 Task: Vendor Collaboration Workshop Series: Conduct a series of workshops focused on strengthening vendor collaboration, sharing insights, and co-creating value-added solutions. Location: Vendor Collaboration Workshop Room. Time: Weekly - 2:30 PM - 5:00 PM.
Action: Mouse moved to (106, 99)
Screenshot: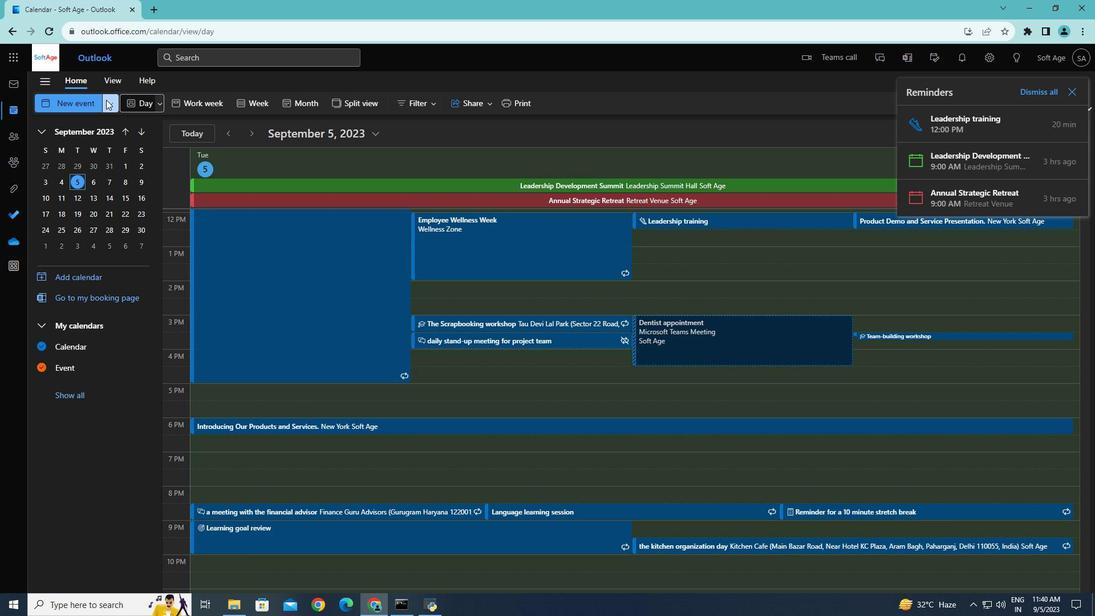 
Action: Mouse pressed left at (106, 99)
Screenshot: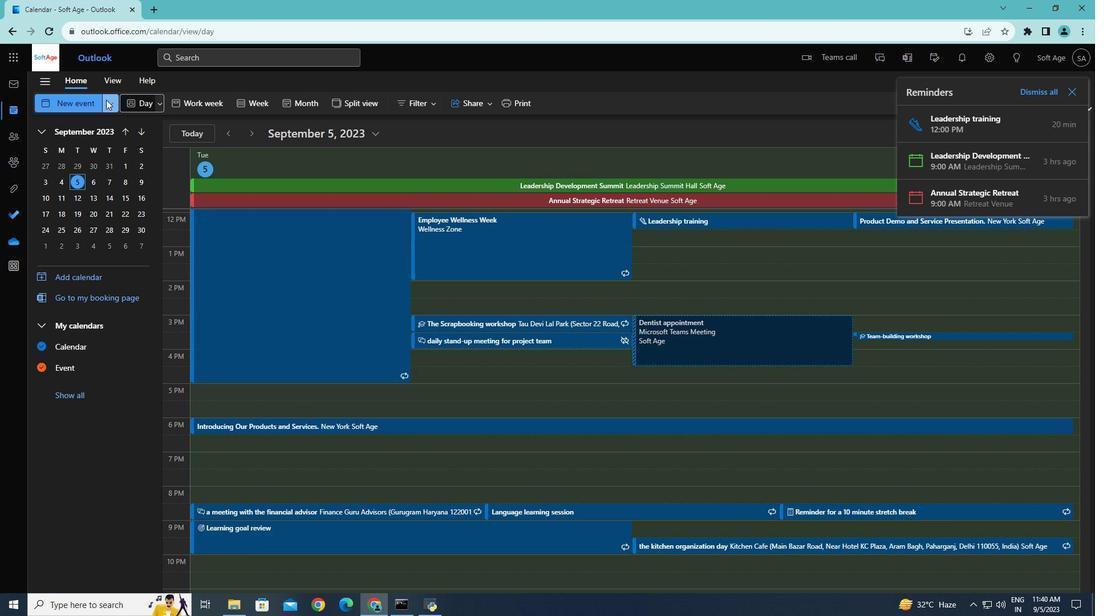 
Action: Mouse moved to (91, 146)
Screenshot: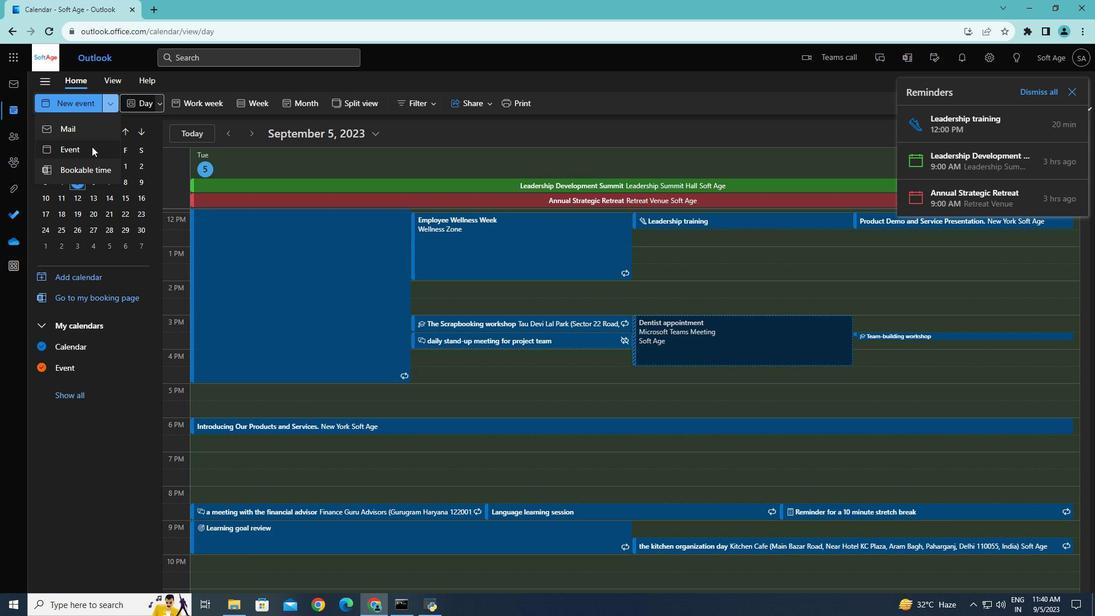 
Action: Mouse pressed left at (91, 146)
Screenshot: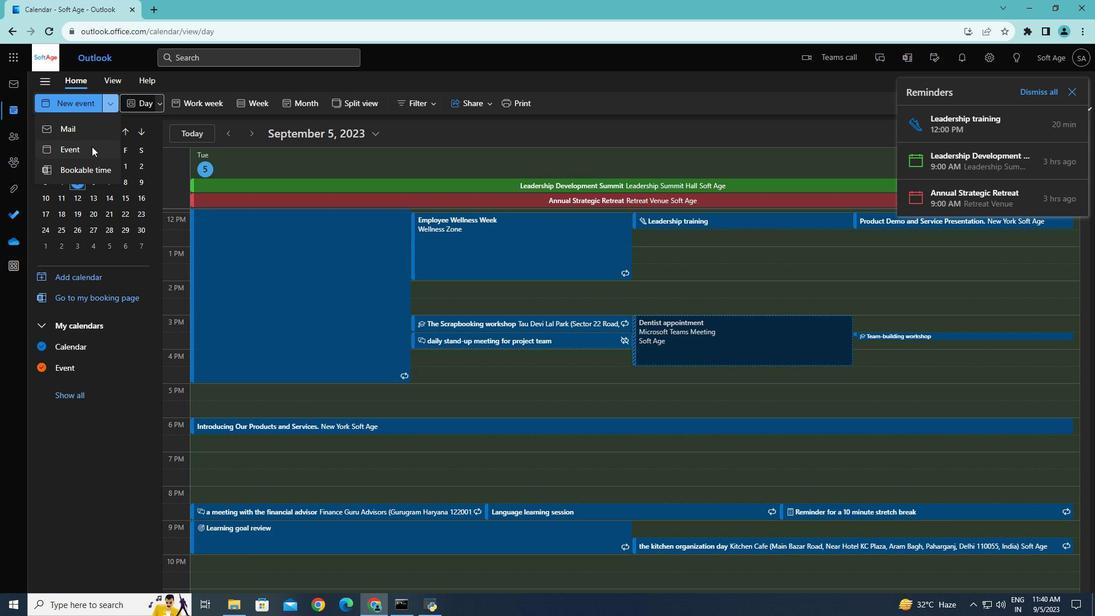 
Action: Mouse moved to (342, 170)
Screenshot: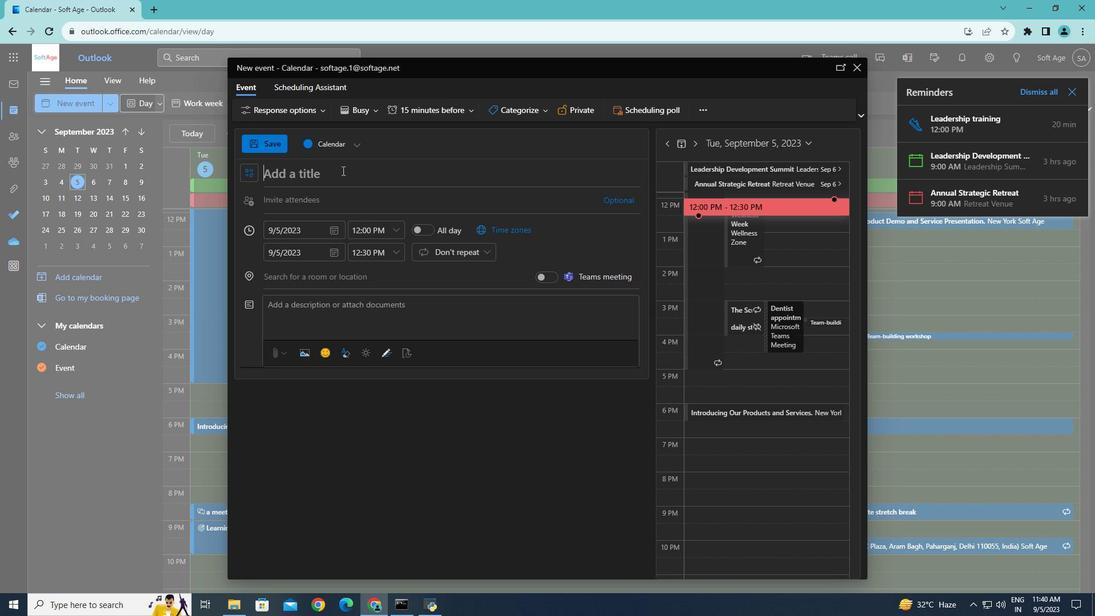 
Action: Mouse pressed left at (342, 170)
Screenshot: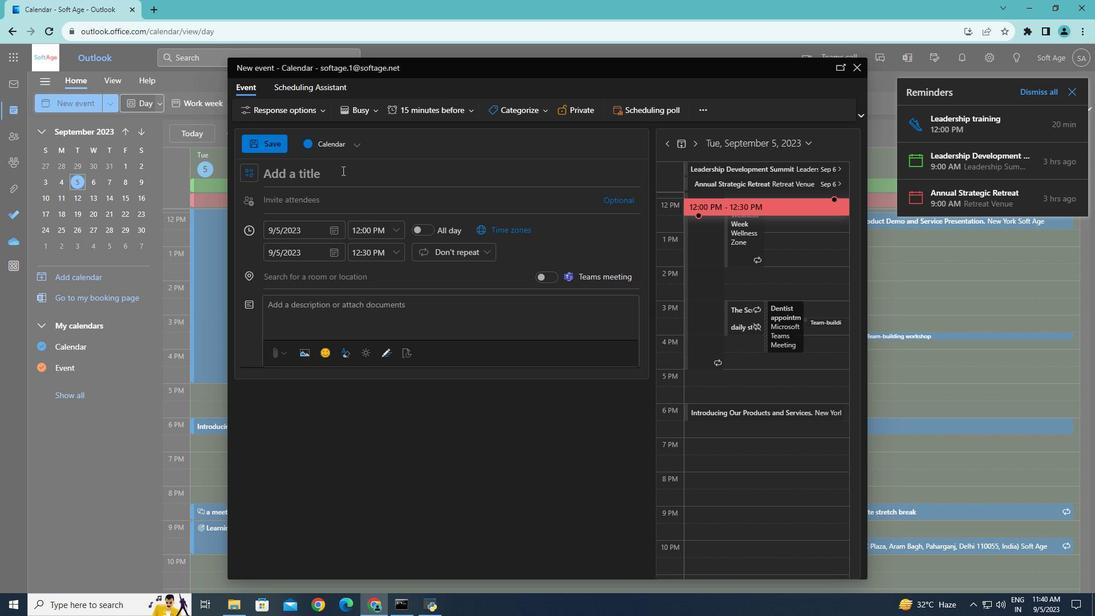 
Action: Key pressed <Key.caps_lock>V<Key.caps_lock>endor<Key.space><Key.caps_lock>C<Key.caps_lock>ollaboration<Key.space><Key.caps_lock>W<Key.caps_lock>orkshop<Key.space><Key.caps_lock>S<Key.caps_lock>eries
Screenshot: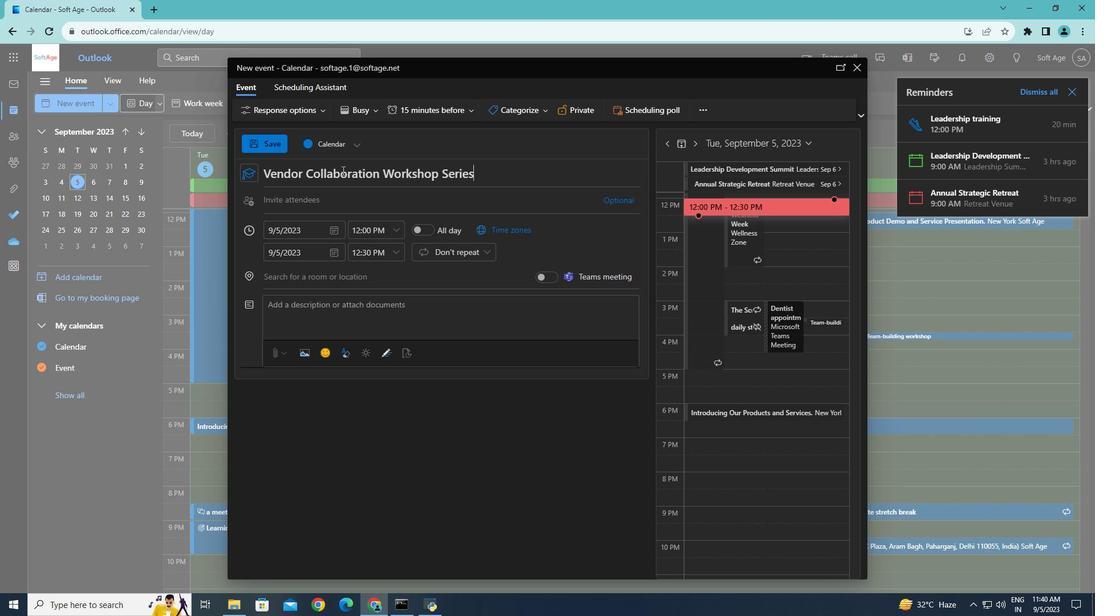 
Action: Mouse moved to (295, 316)
Screenshot: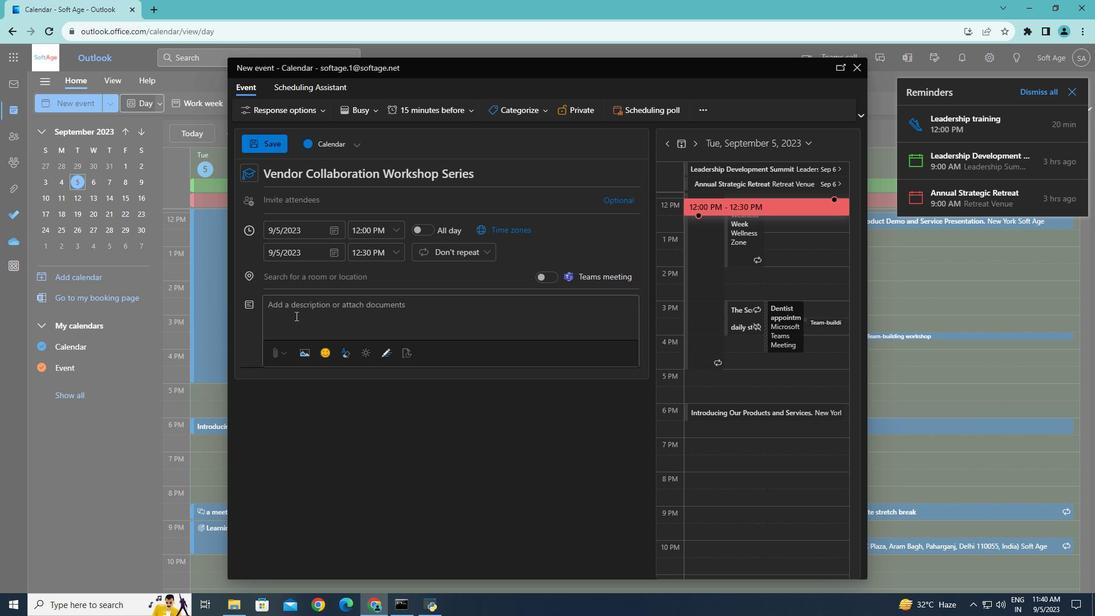 
Action: Mouse pressed left at (295, 316)
Screenshot: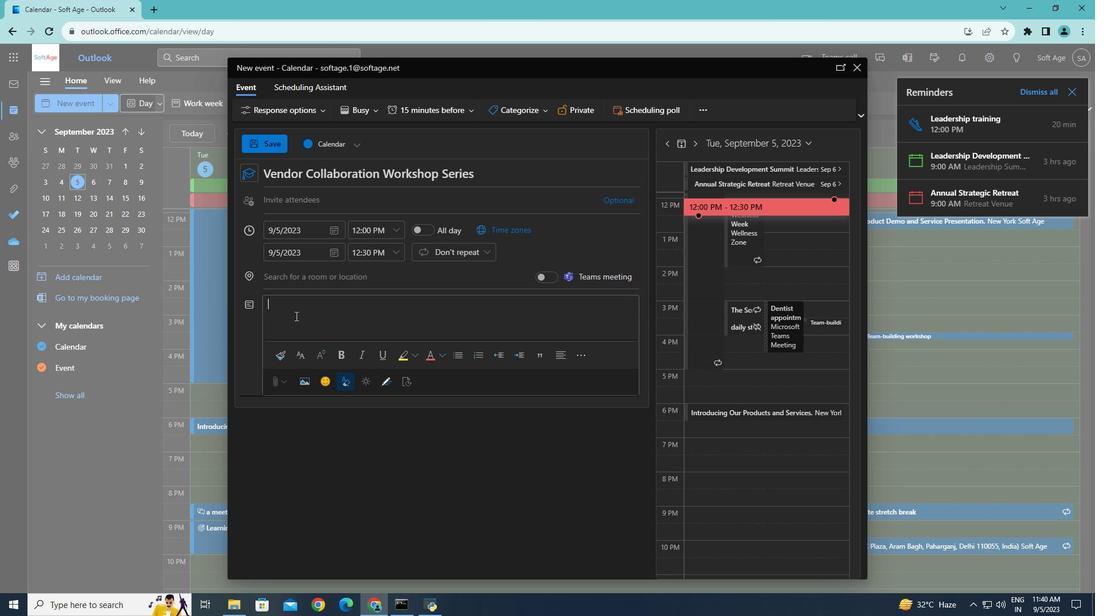 
Action: Key pressed <Key.caps_lock>C<Key.caps_lock>onduct<Key.space>a<Key.space>series<Key.space>of<Key.space>workshops<Key.space>focused<Key.space>on<Key.space>strengthening<Key.space>vendor<Key.space>collaboration,<Key.space>sharing<Key.space>insights,<Key.space>and<Key.space>co-creating<Key.space>value-added<Key.space>solutions.
Screenshot: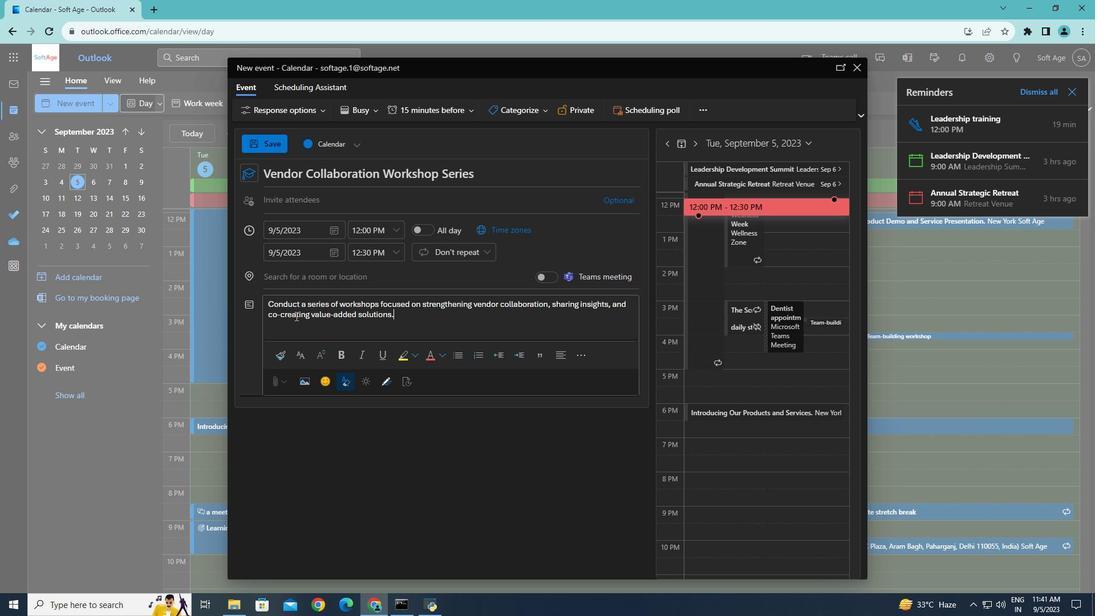 
Action: Mouse moved to (292, 279)
Screenshot: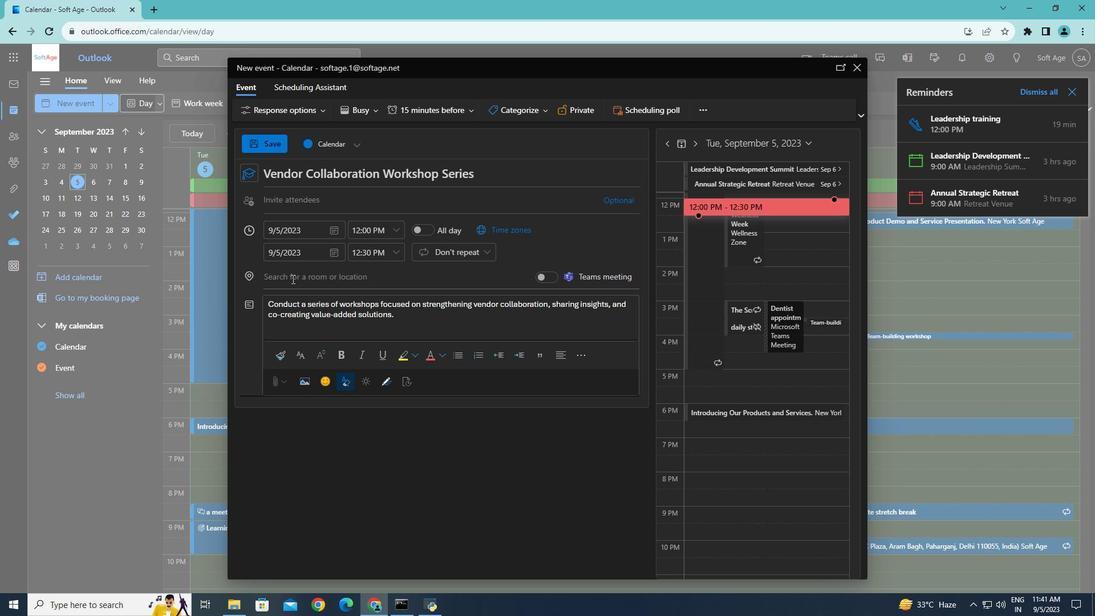 
Action: Mouse pressed left at (292, 279)
Screenshot: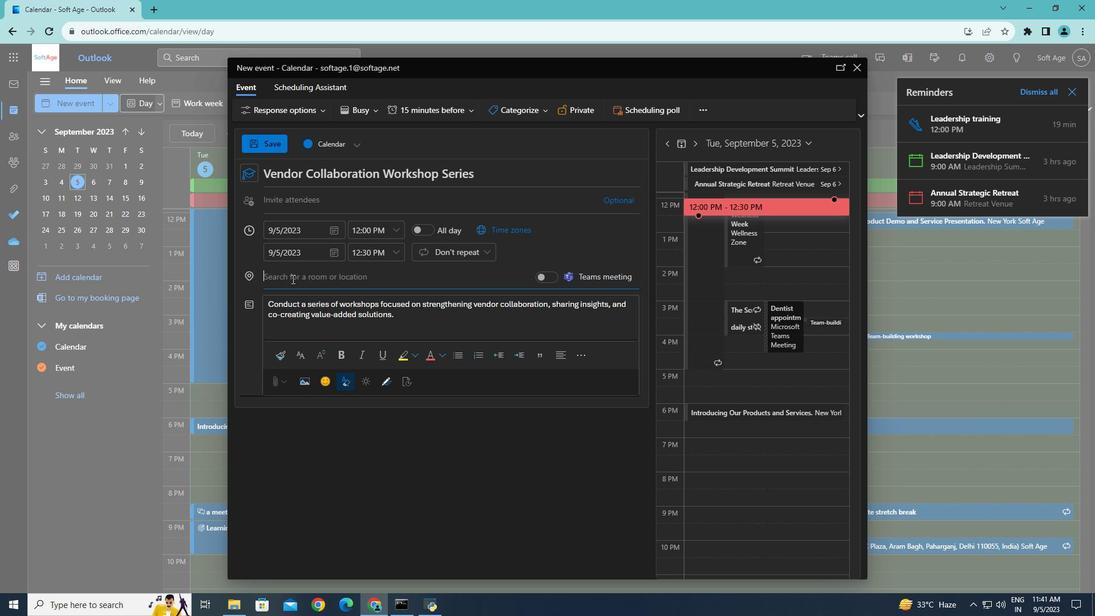 
Action: Key pressed <Key.caps_lock>V<Key.caps_lock>endor<Key.space><Key.caps_lock>C<Key.caps_lock>ollaboration<Key.space><Key.caps_lock>W<Key.caps_lock>orkshop<Key.space><Key.caps_lock>R<Key.caps_lock>oom<Key.enter>
Screenshot: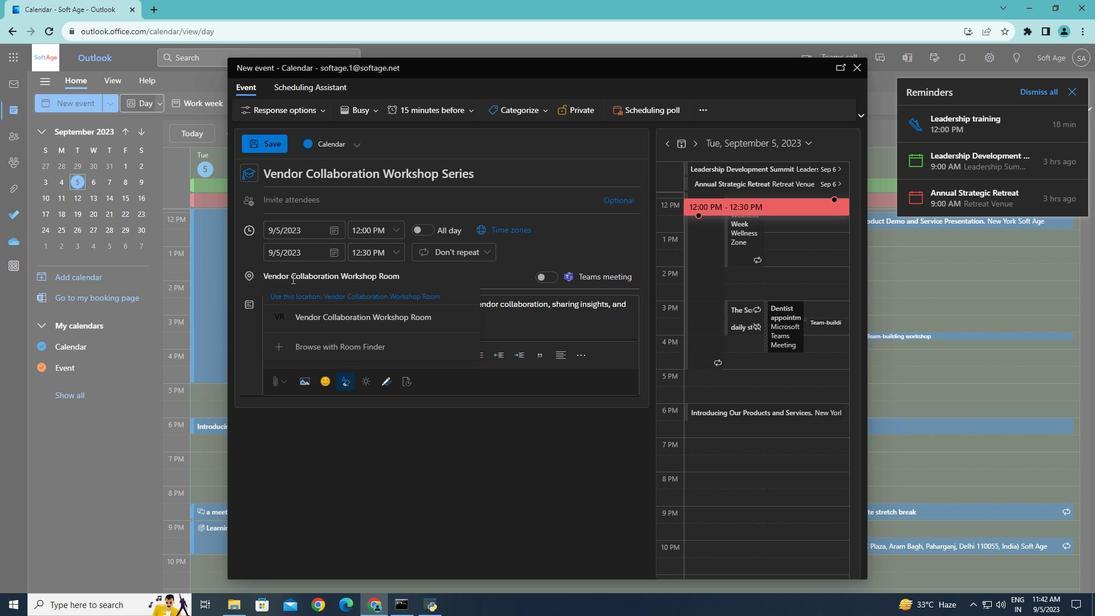 
Action: Mouse moved to (330, 228)
Screenshot: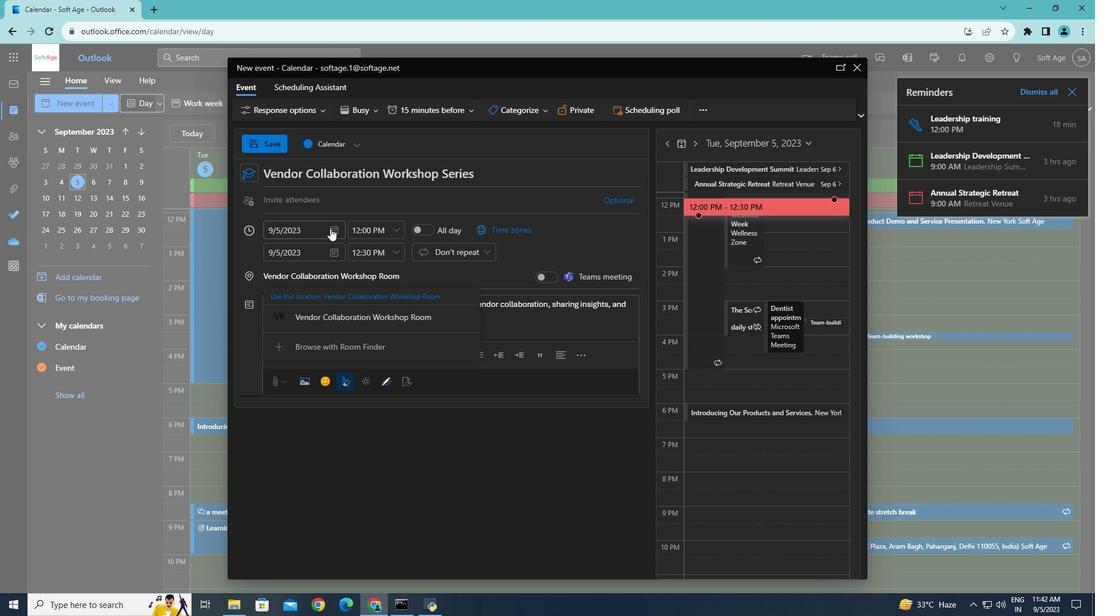
Action: Mouse pressed left at (330, 228)
Screenshot: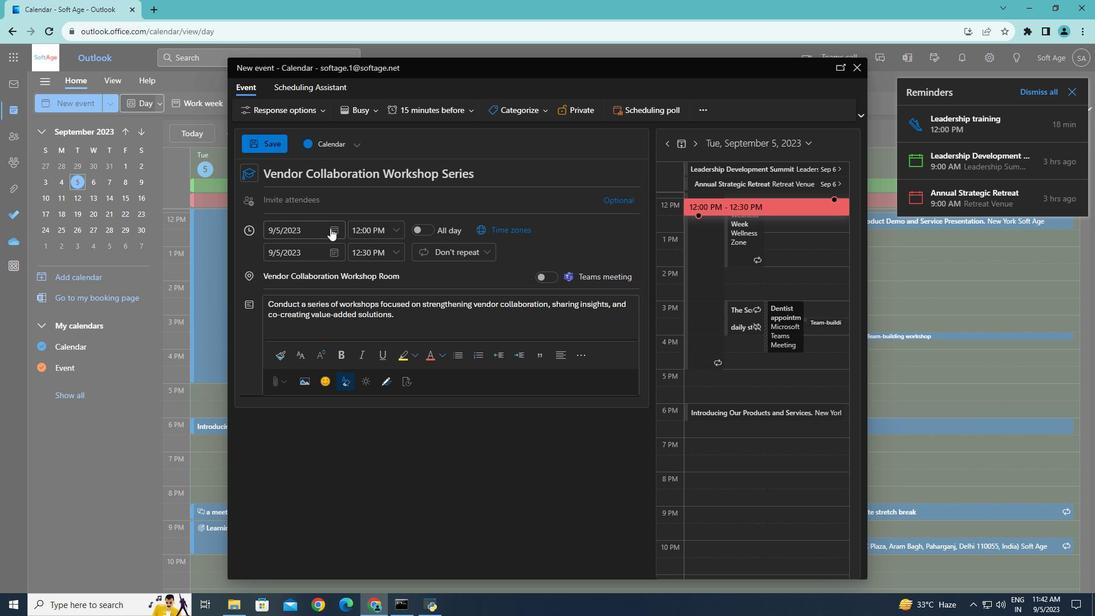 
Action: Mouse moved to (313, 304)
Screenshot: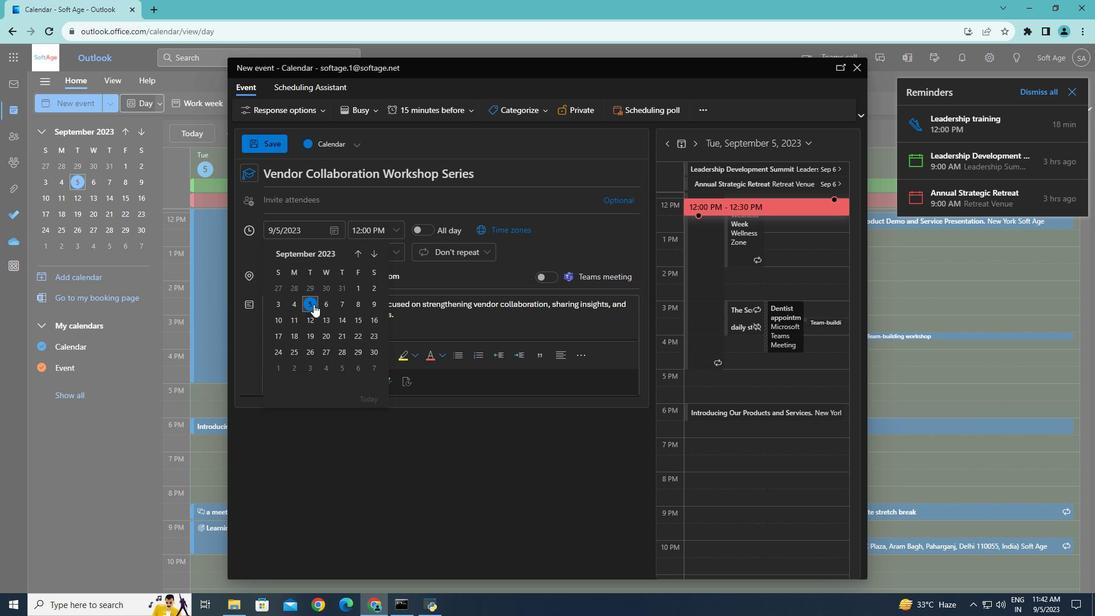 
Action: Mouse pressed left at (313, 304)
Screenshot: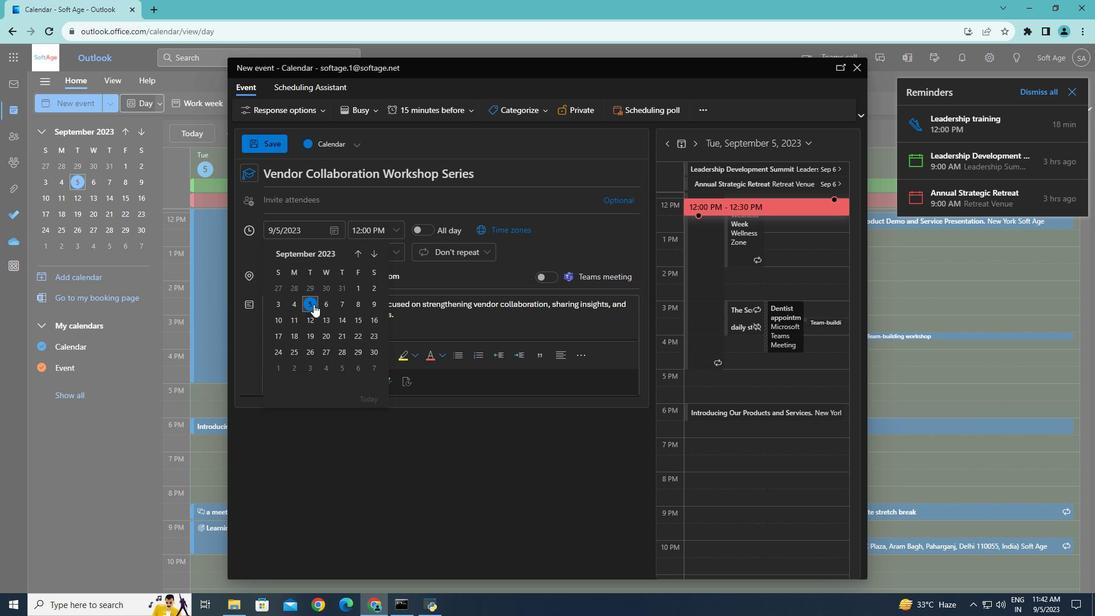 
Action: Mouse moved to (398, 227)
Screenshot: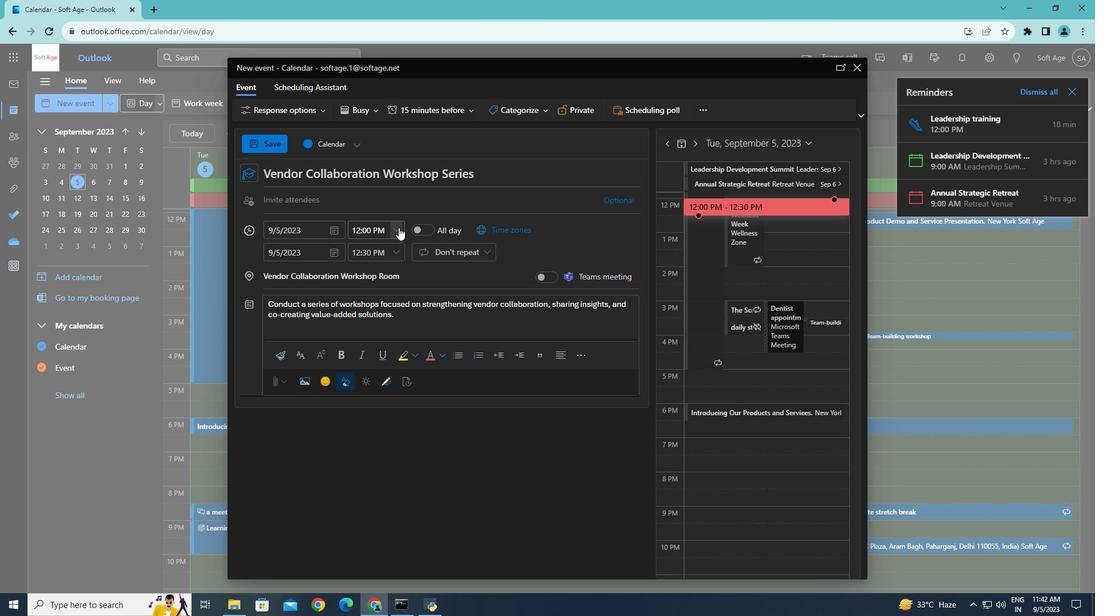 
Action: Mouse pressed left at (398, 227)
Screenshot: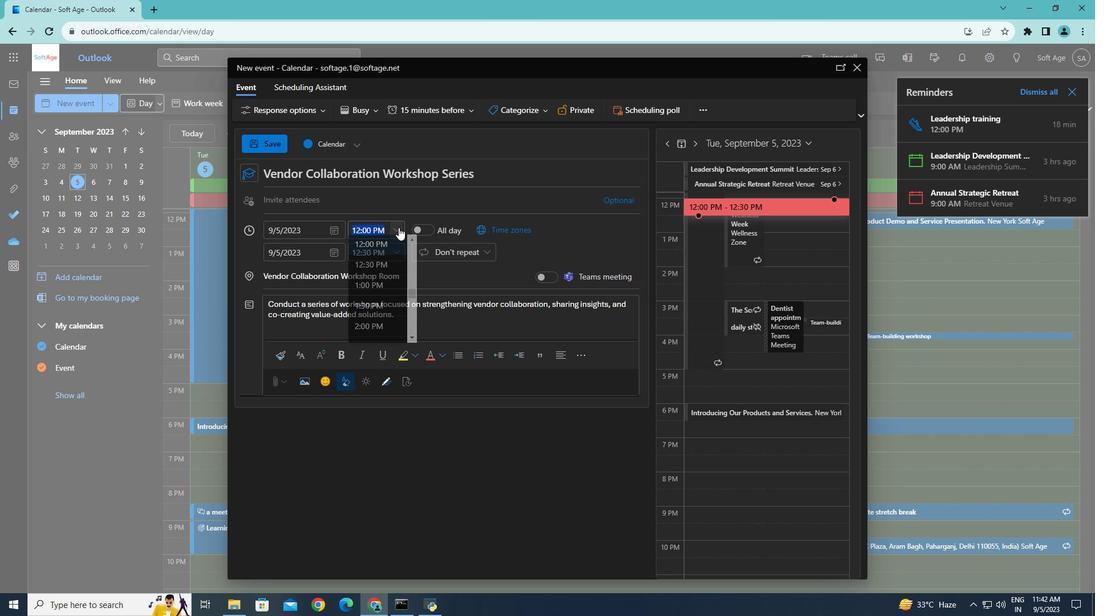 
Action: Mouse moved to (375, 321)
Screenshot: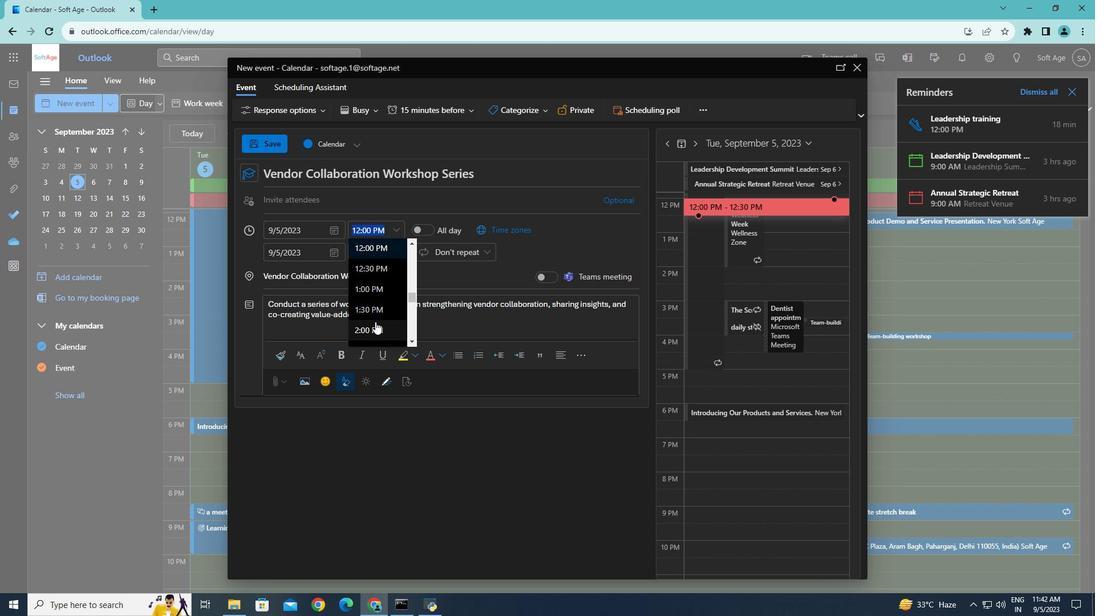 
Action: Mouse scrolled (375, 321) with delta (0, 0)
Screenshot: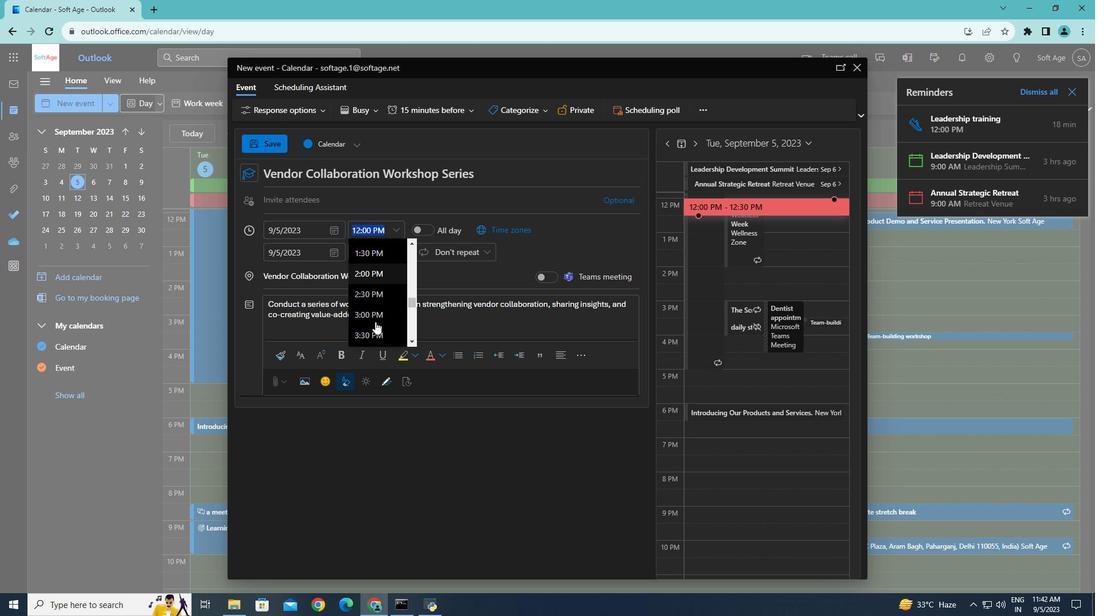 
Action: Mouse moved to (375, 294)
Screenshot: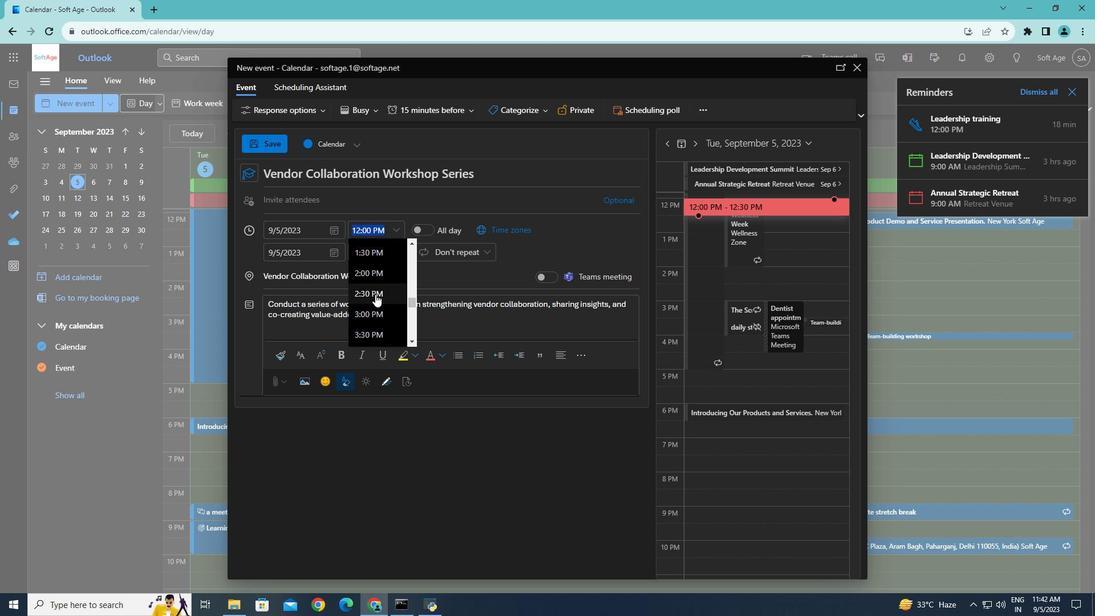 
Action: Mouse pressed left at (375, 294)
Screenshot: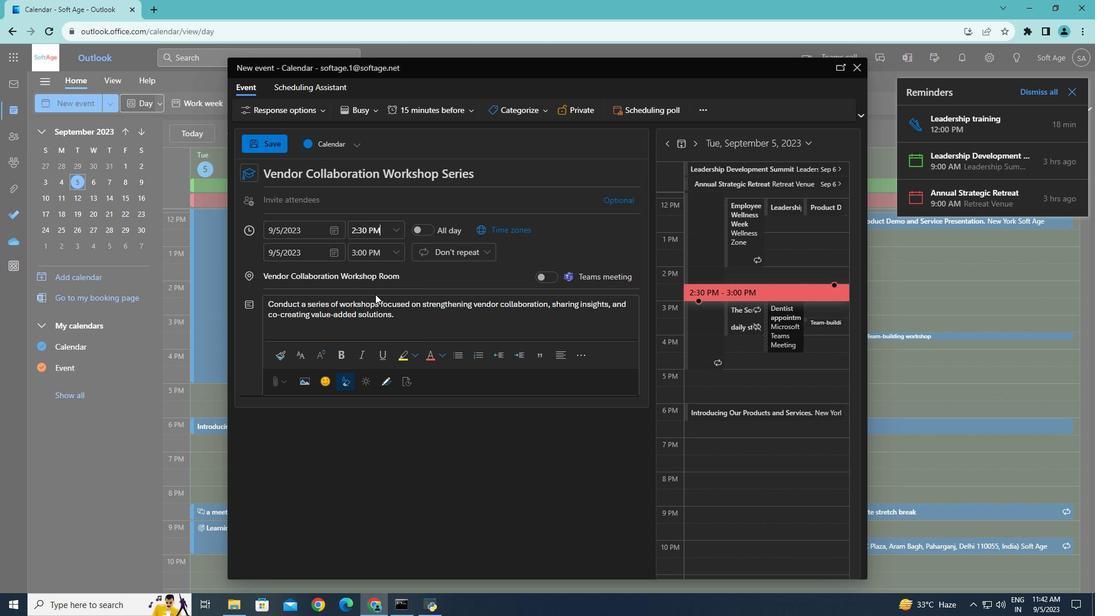 
Action: Mouse moved to (395, 251)
Screenshot: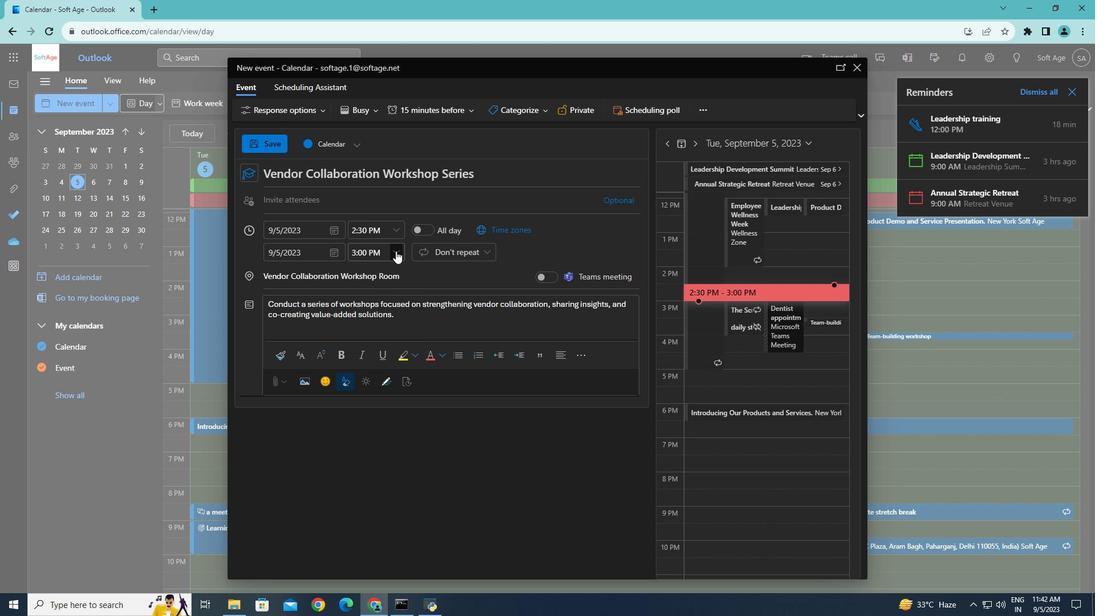
Action: Mouse pressed left at (395, 251)
Screenshot: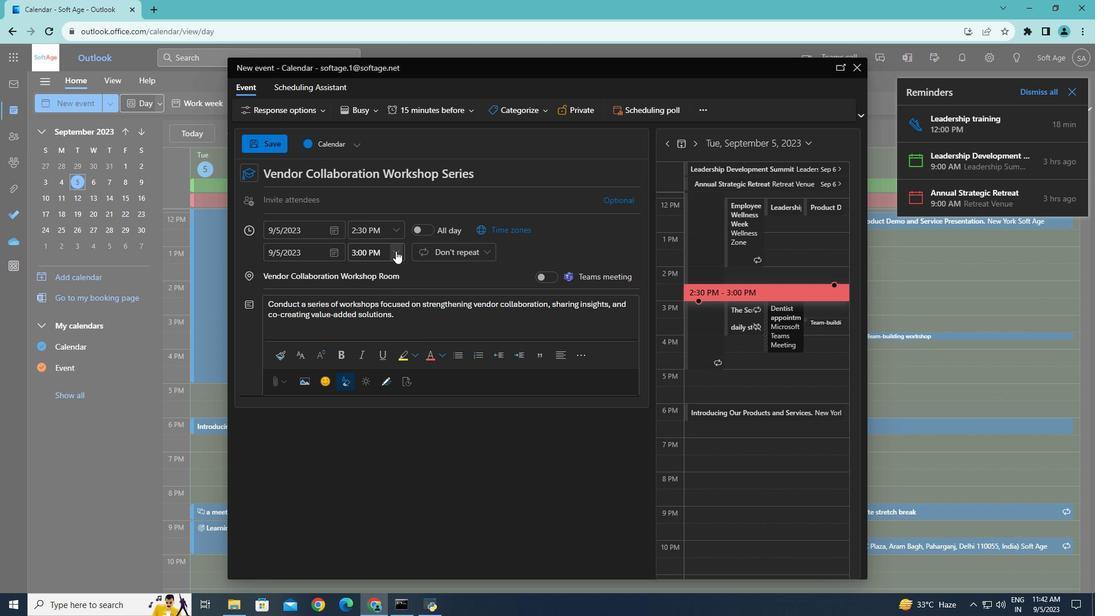
Action: Mouse moved to (369, 345)
Screenshot: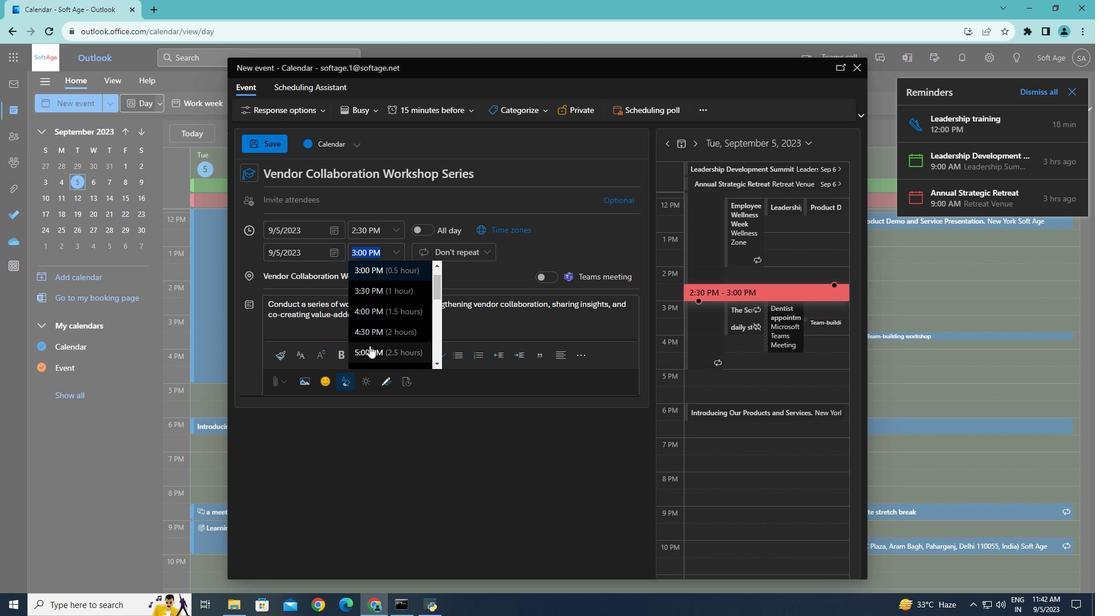 
Action: Mouse pressed left at (369, 345)
Screenshot: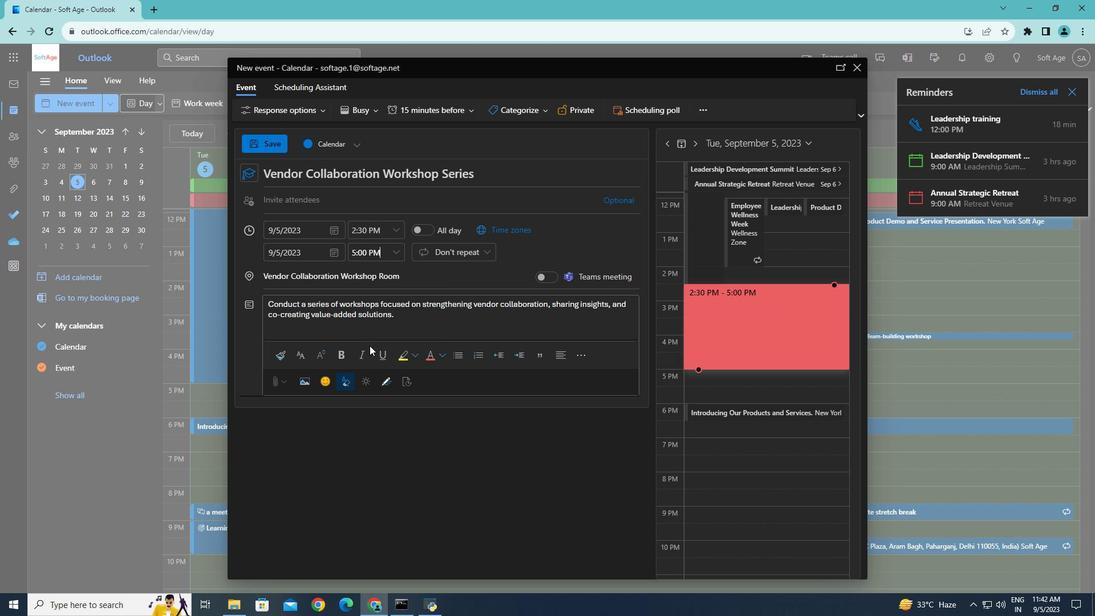 
Action: Mouse moved to (471, 248)
Screenshot: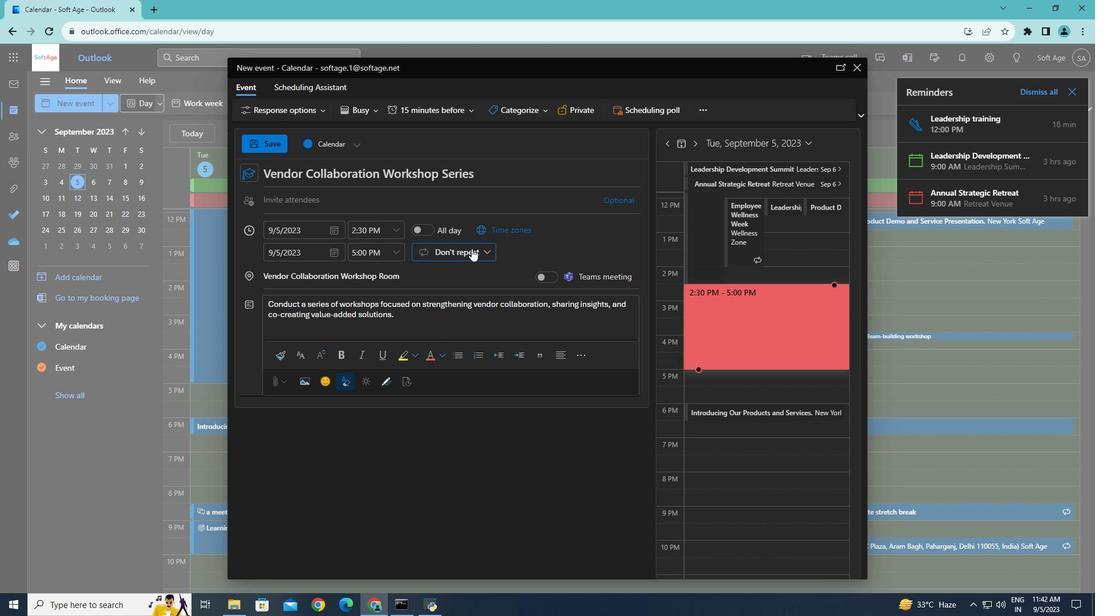 
Action: Mouse pressed left at (471, 248)
Screenshot: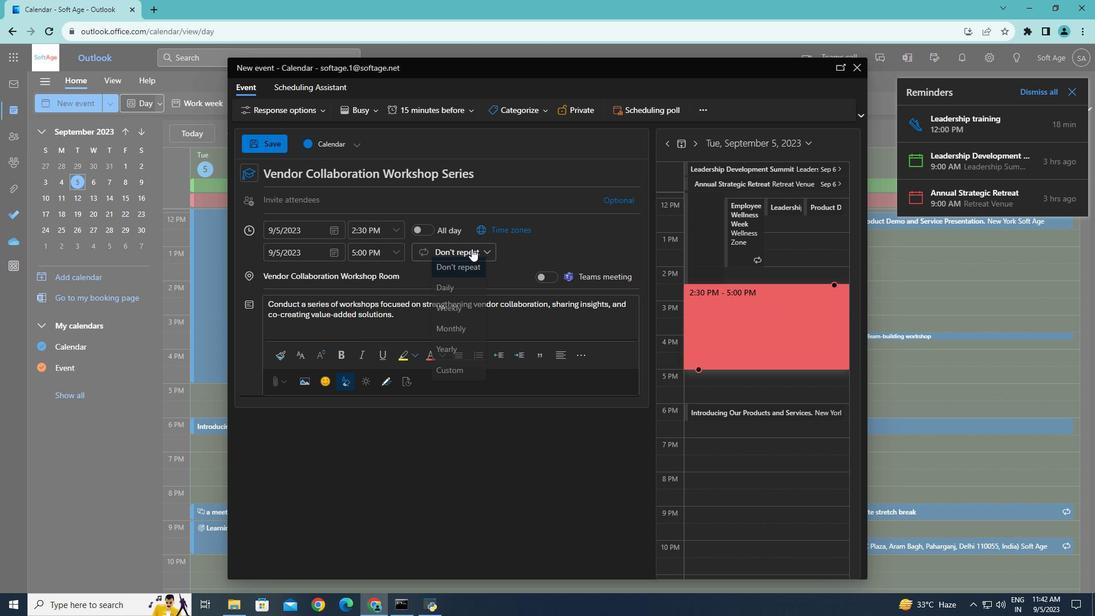 
Action: Mouse moved to (439, 316)
Screenshot: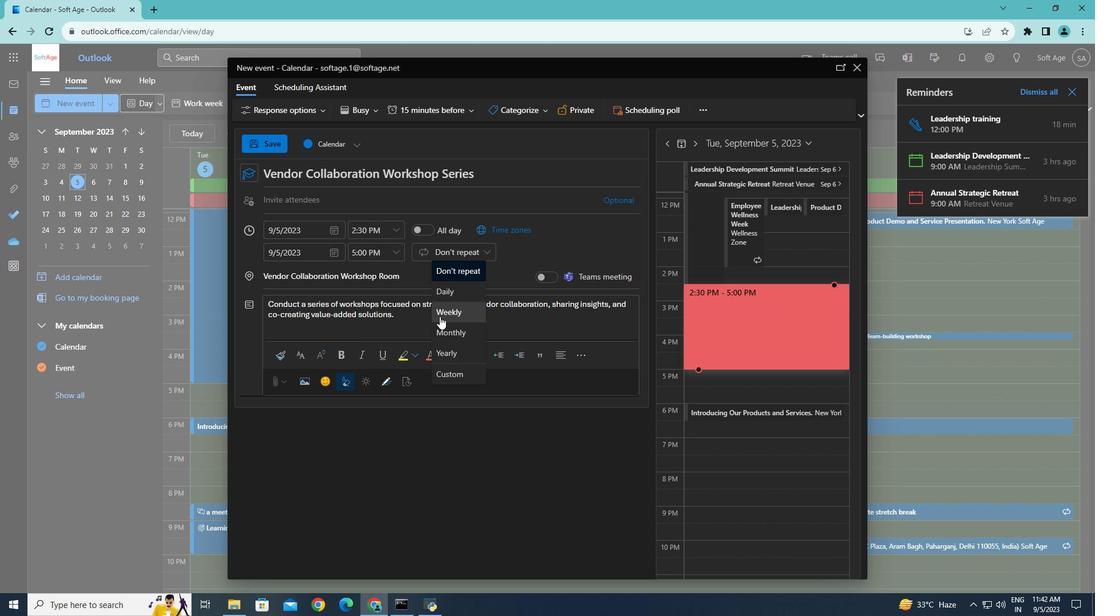 
Action: Mouse pressed left at (439, 316)
Screenshot: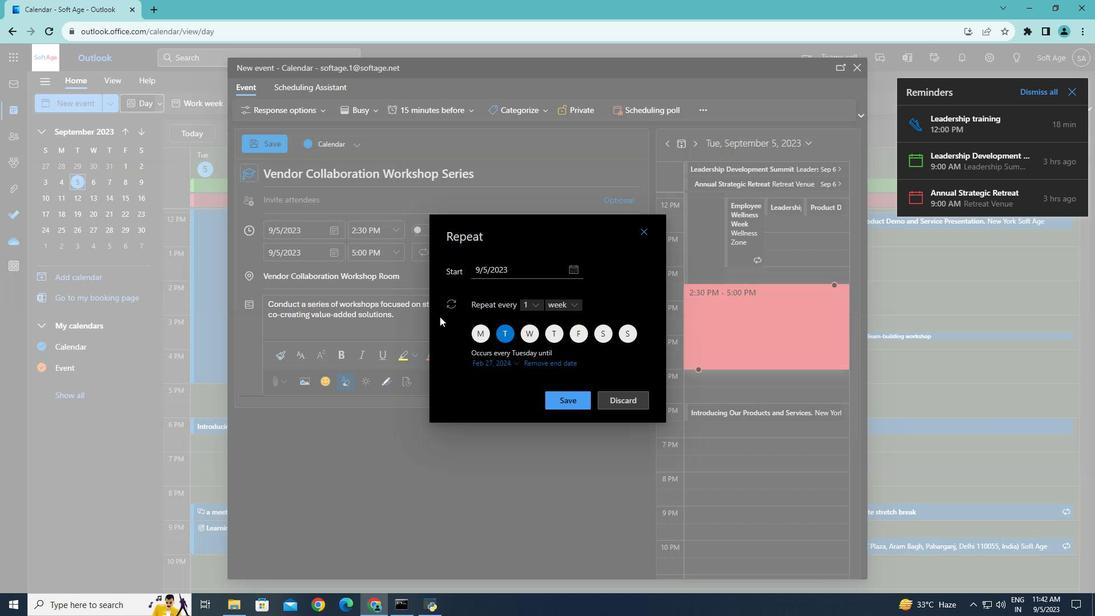 
Action: Mouse moved to (571, 273)
Screenshot: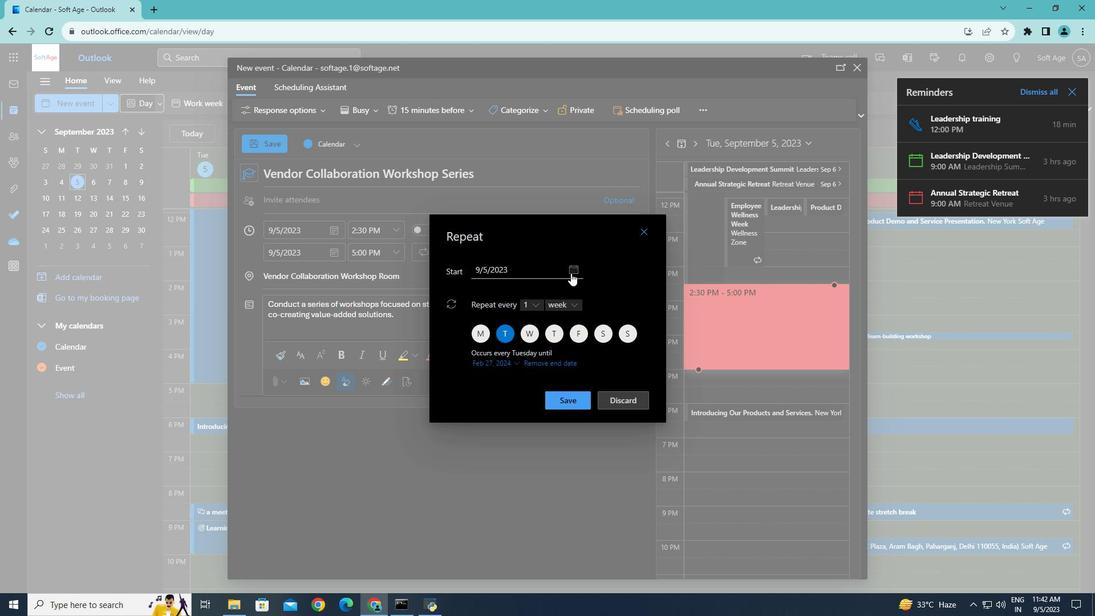 
Action: Mouse pressed left at (571, 273)
Screenshot: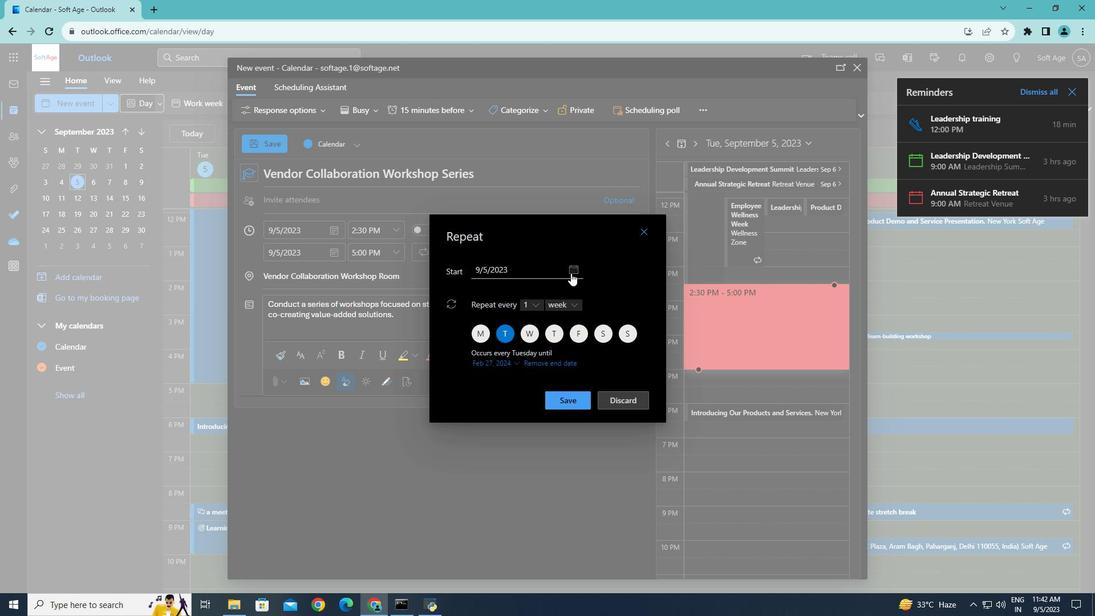 
Action: Mouse moved to (608, 264)
Screenshot: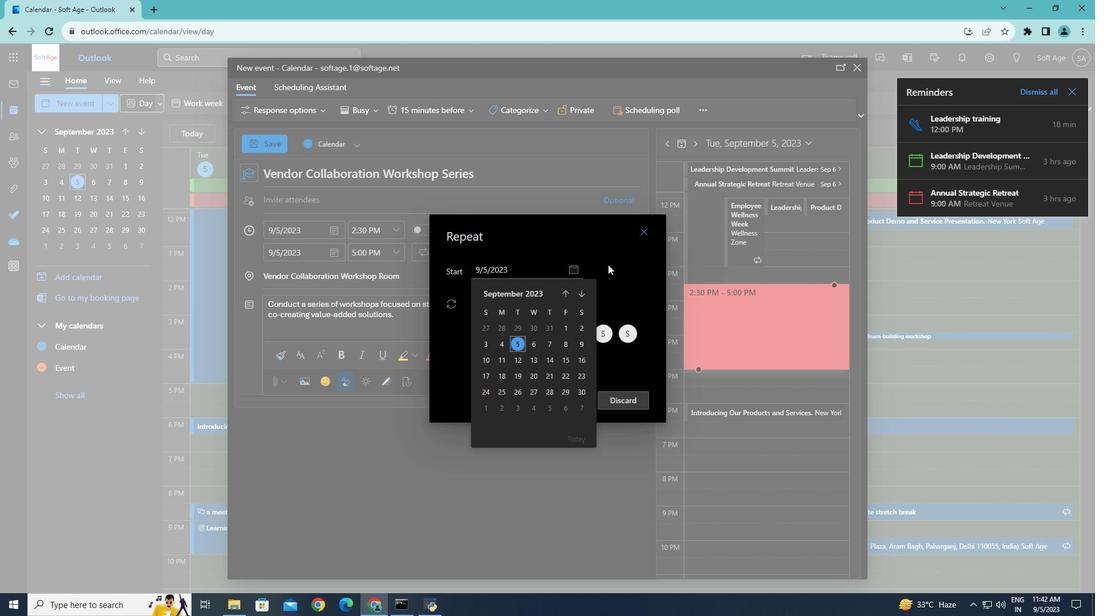 
Action: Mouse pressed left at (608, 264)
Screenshot: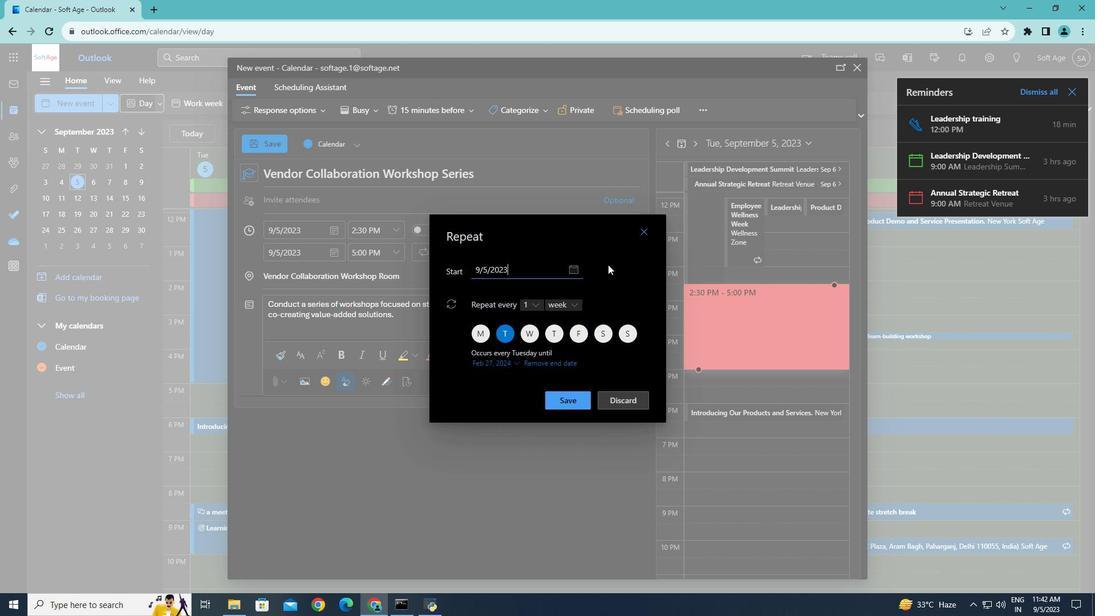 
Action: Mouse moved to (564, 398)
Screenshot: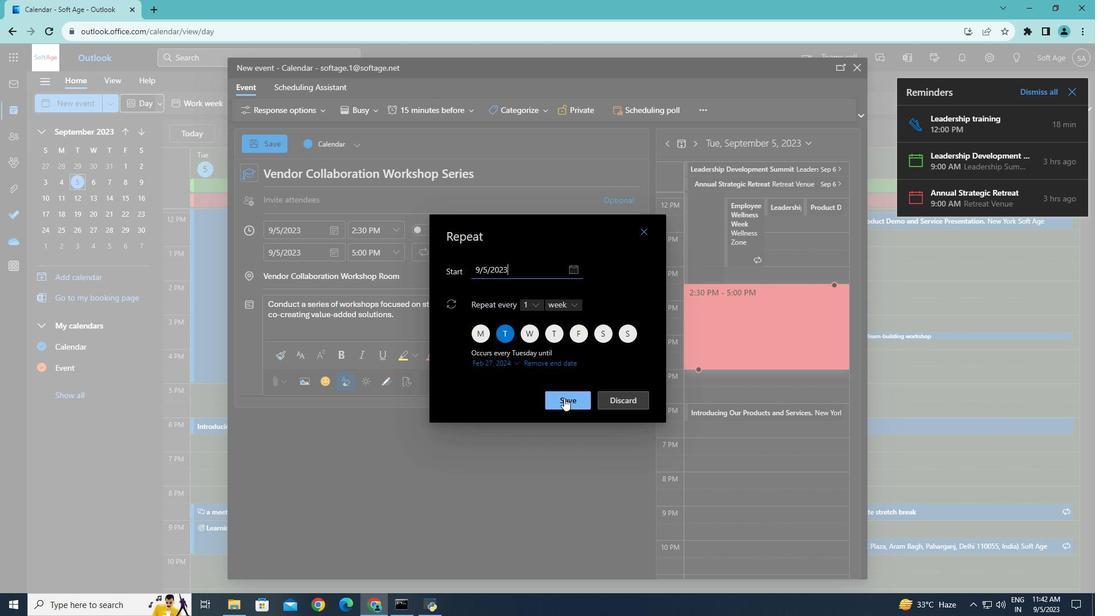 
Action: Mouse pressed left at (564, 398)
Screenshot: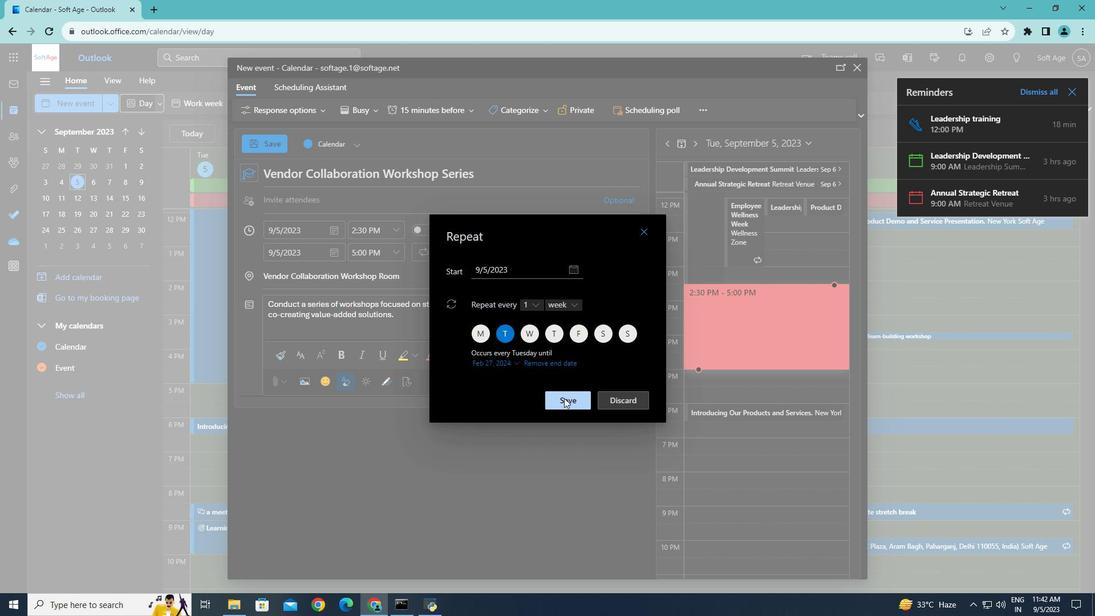 
Action: Mouse moved to (439, 110)
Screenshot: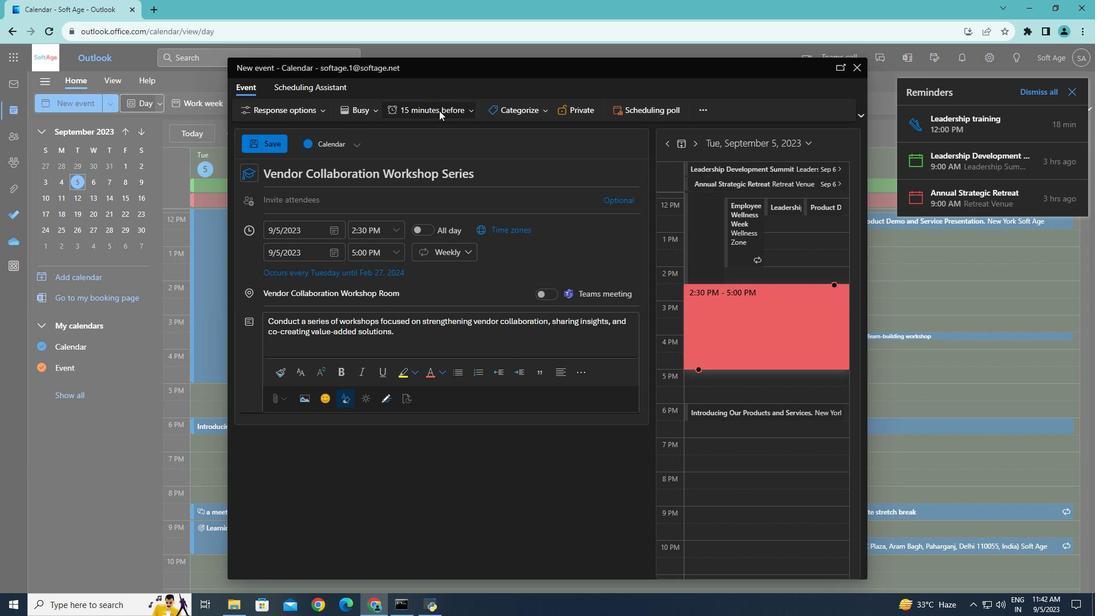 
Action: Mouse pressed left at (439, 110)
Screenshot: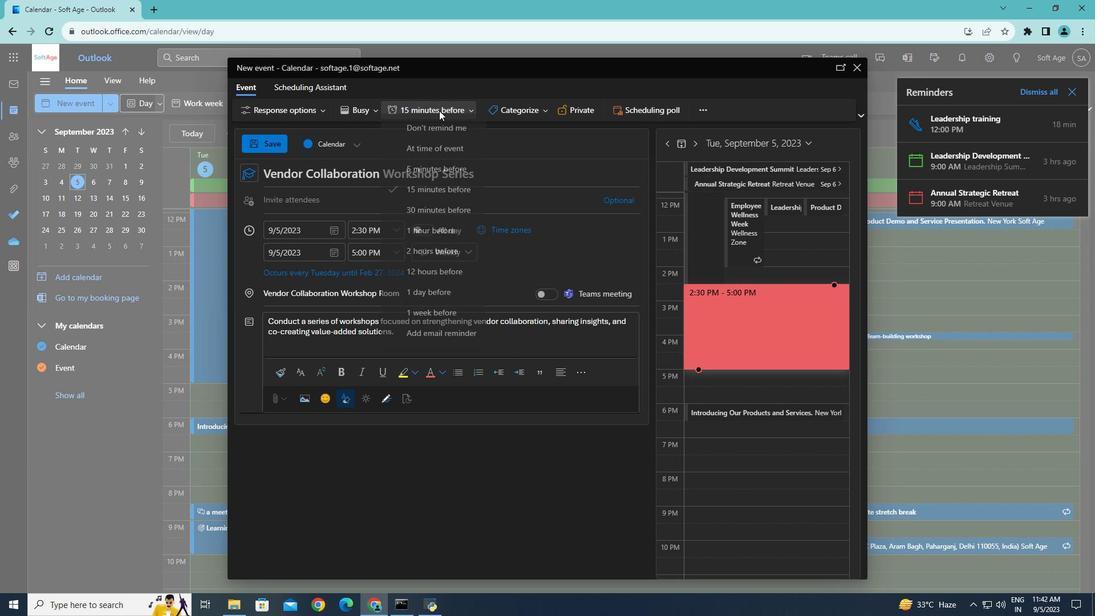 
Action: Mouse moved to (429, 261)
Screenshot: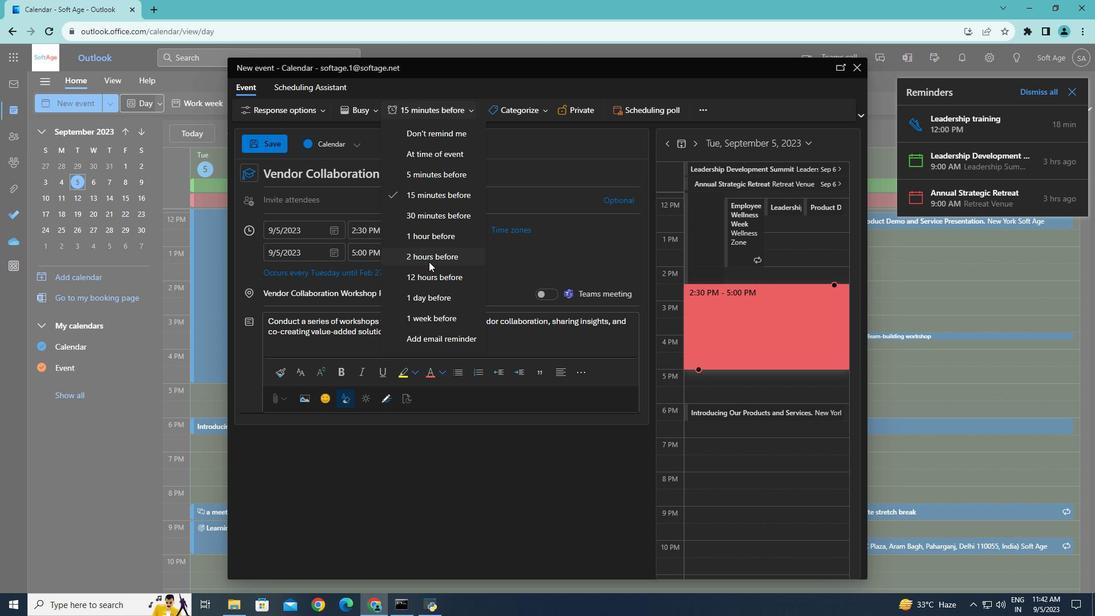 
Action: Mouse pressed left at (429, 261)
Screenshot: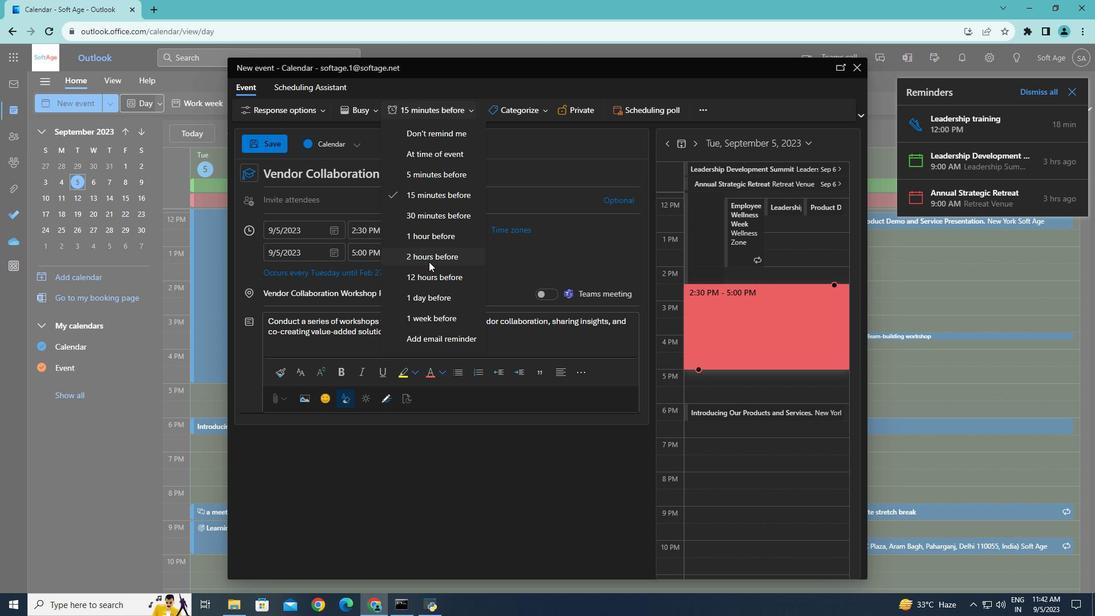 
Action: Mouse moved to (505, 97)
Screenshot: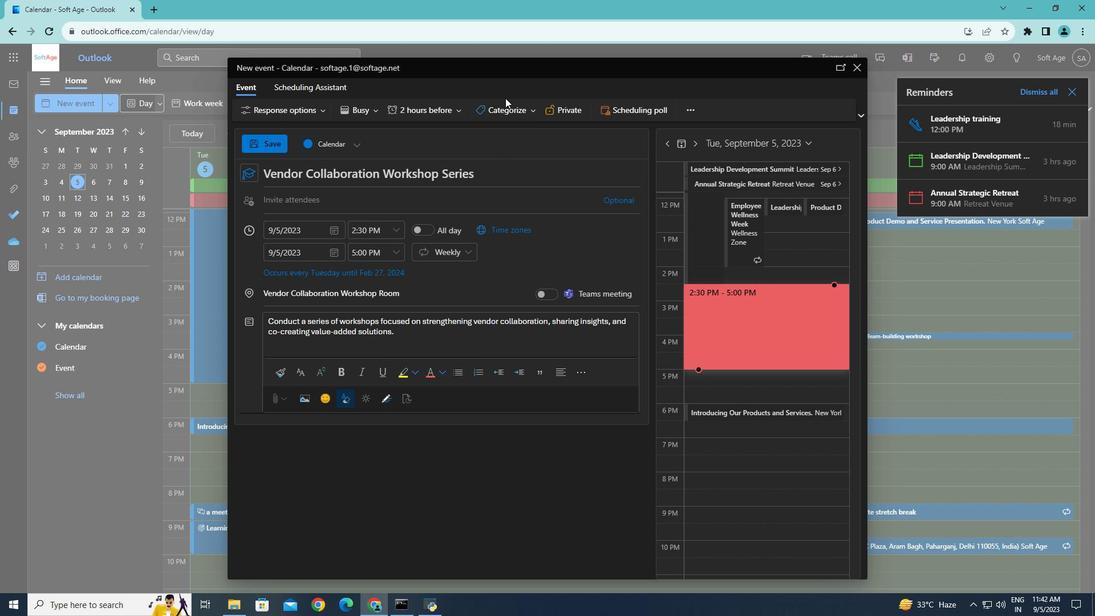
Action: Mouse pressed left at (505, 97)
Screenshot: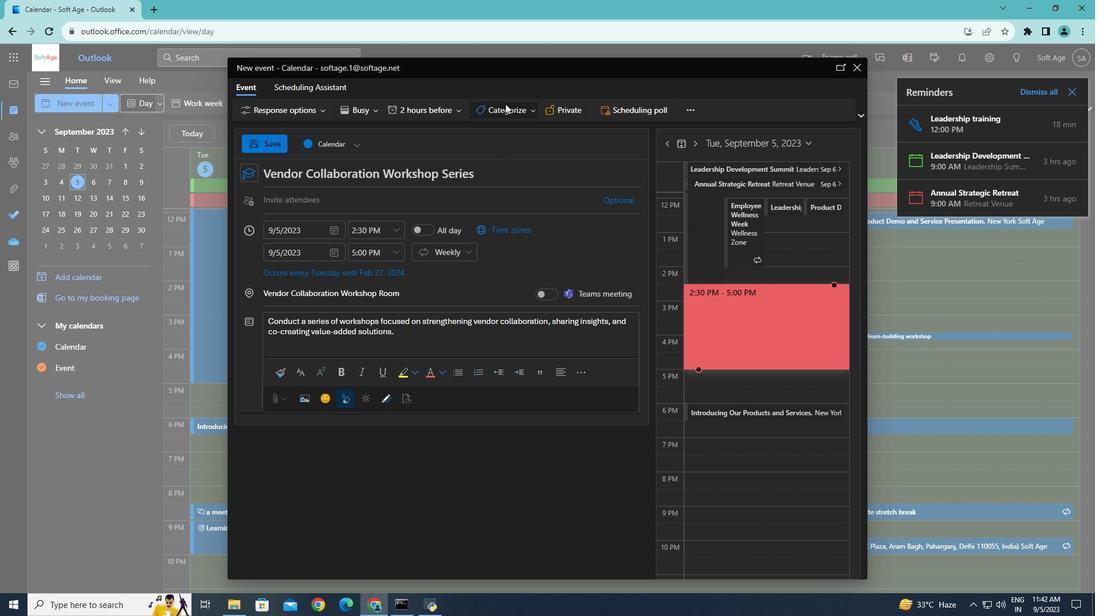 
Action: Mouse moved to (505, 104)
Screenshot: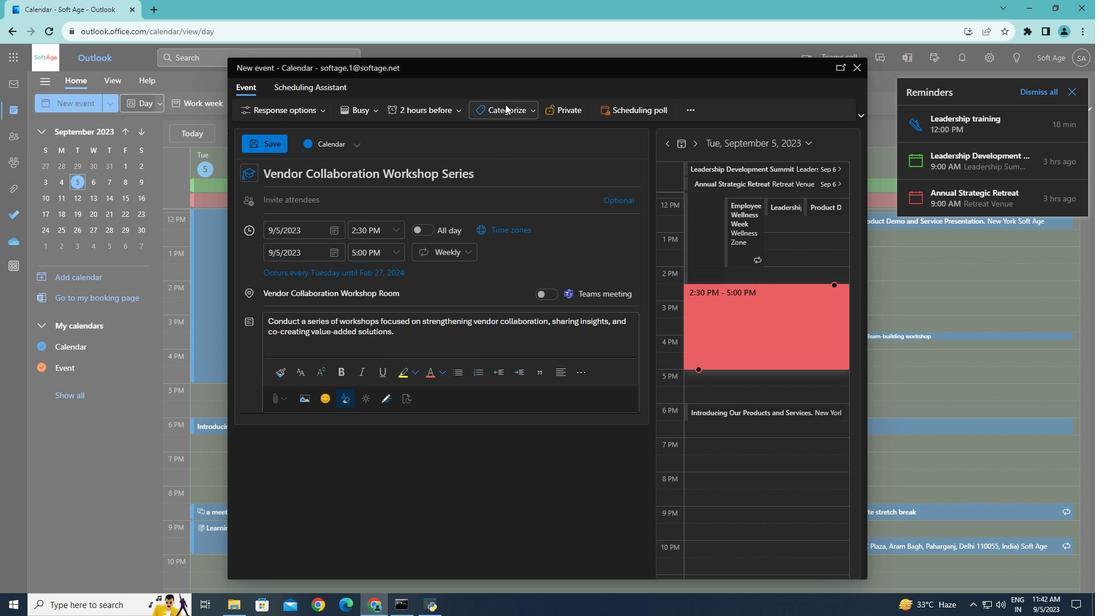 
Action: Mouse pressed left at (505, 104)
Screenshot: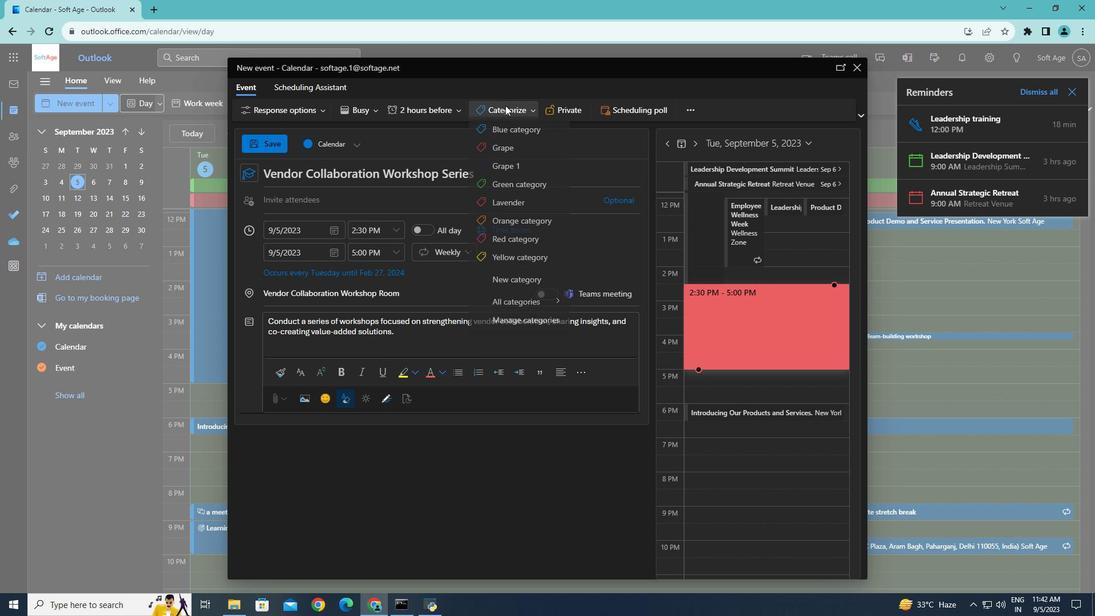 
Action: Mouse moved to (503, 154)
Screenshot: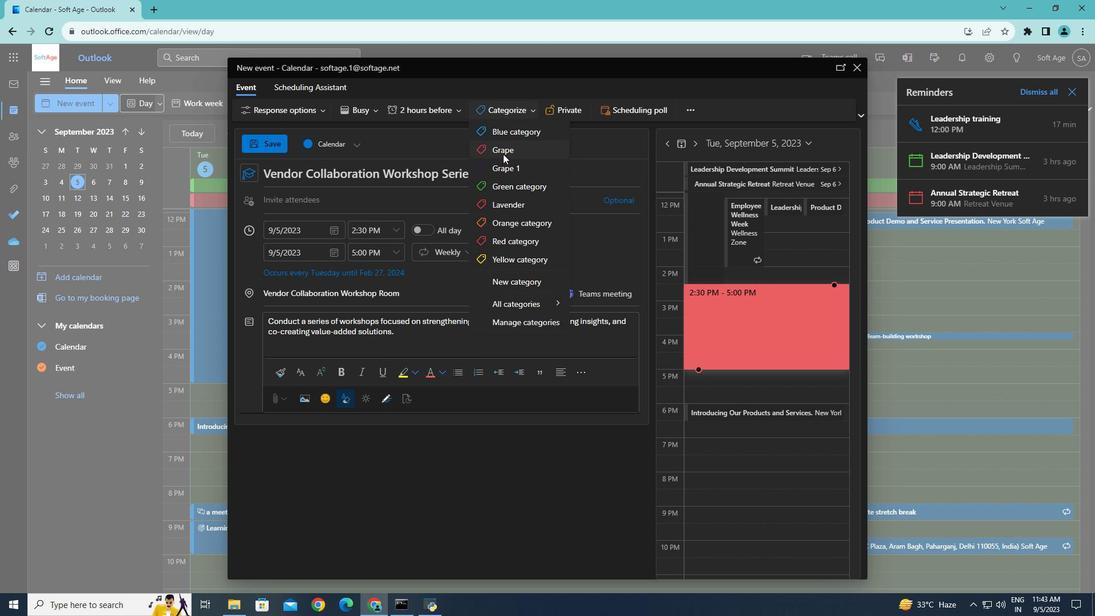 
Action: Mouse pressed left at (503, 154)
Screenshot: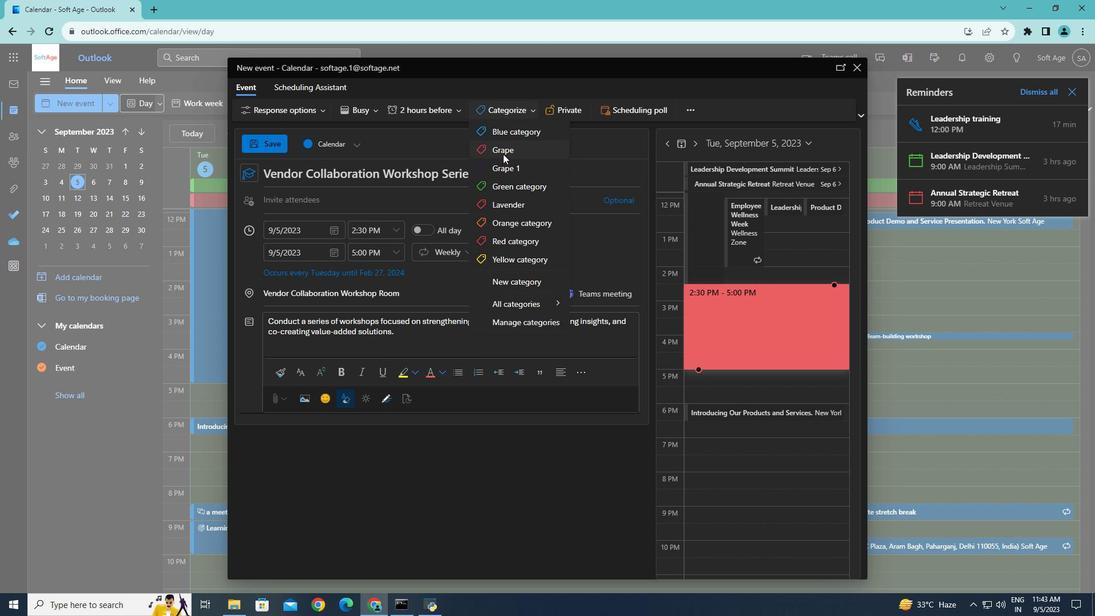 
Action: Mouse moved to (409, 333)
Screenshot: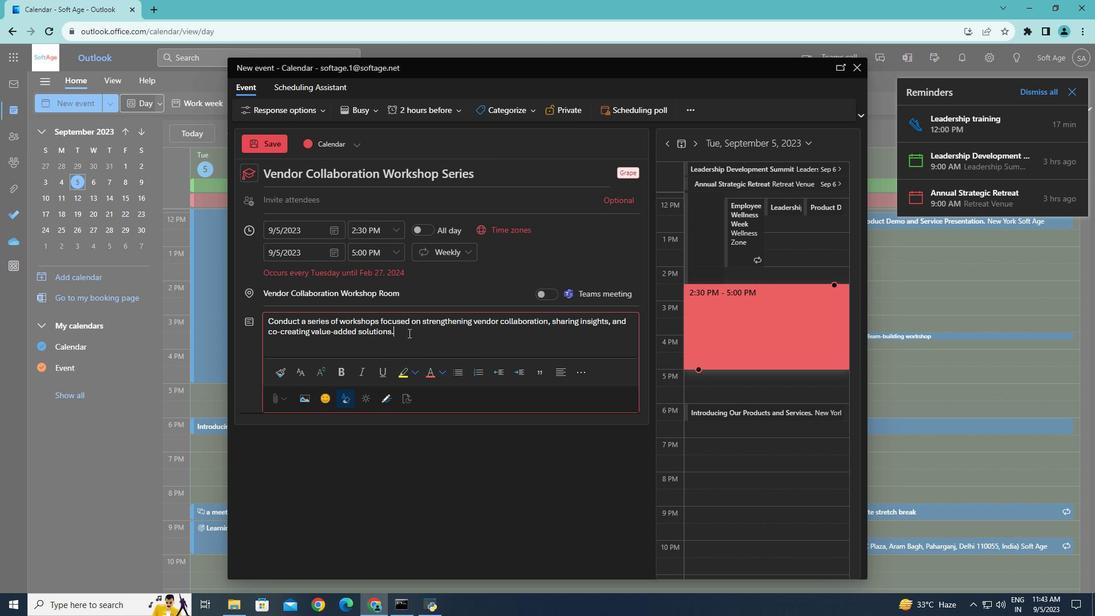 
Action: Mouse pressed left at (409, 333)
Screenshot: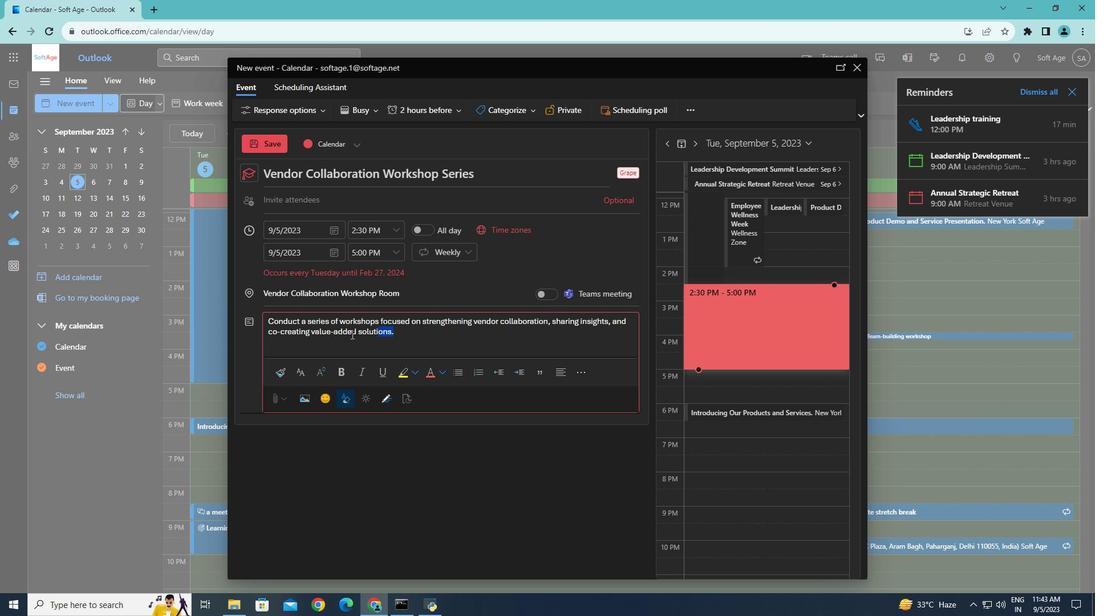 
Action: Mouse moved to (345, 369)
Screenshot: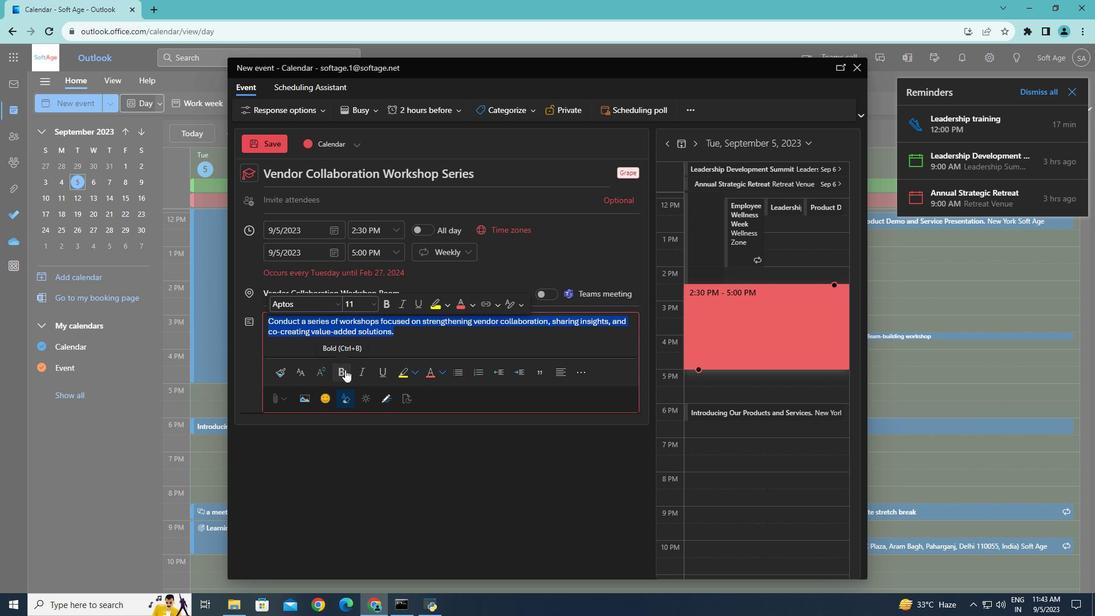 
Action: Mouse pressed left at (345, 369)
Screenshot: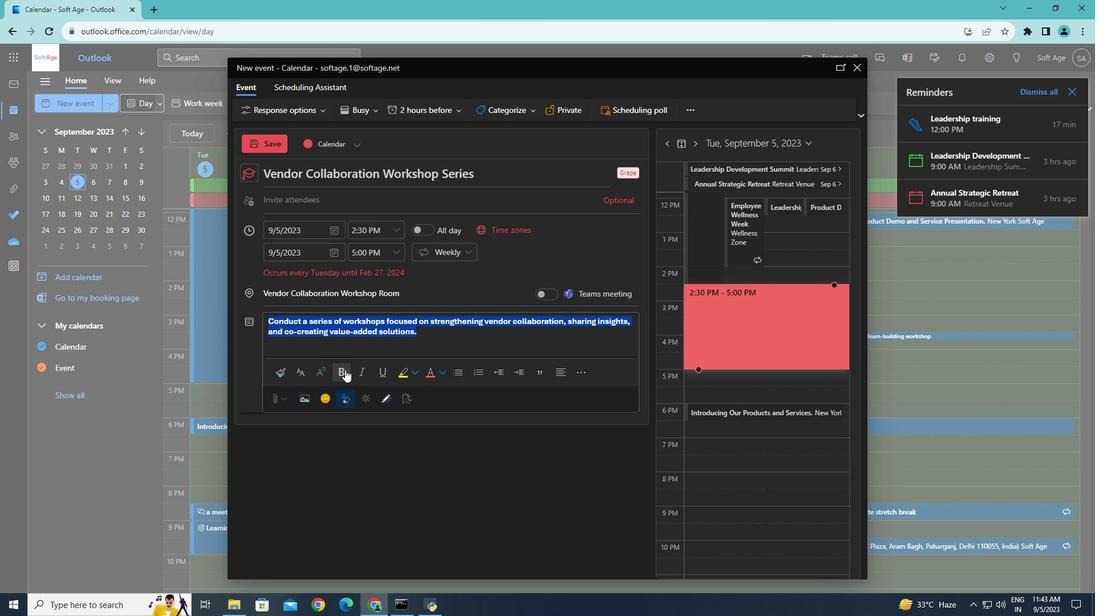 
Action: Mouse moved to (337, 346)
Screenshot: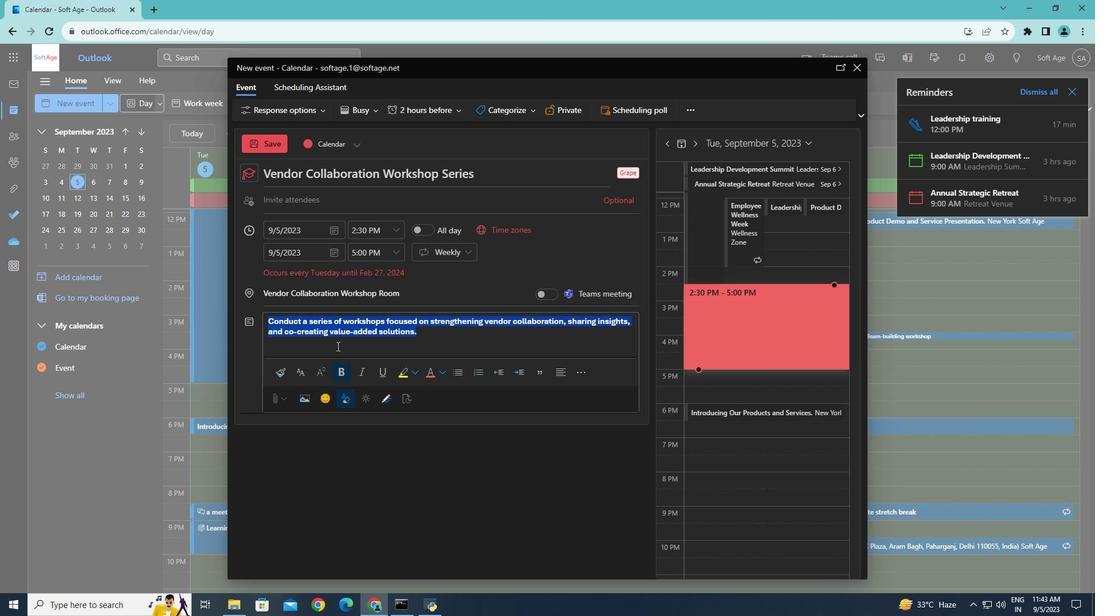 
Action: Mouse pressed left at (337, 346)
Screenshot: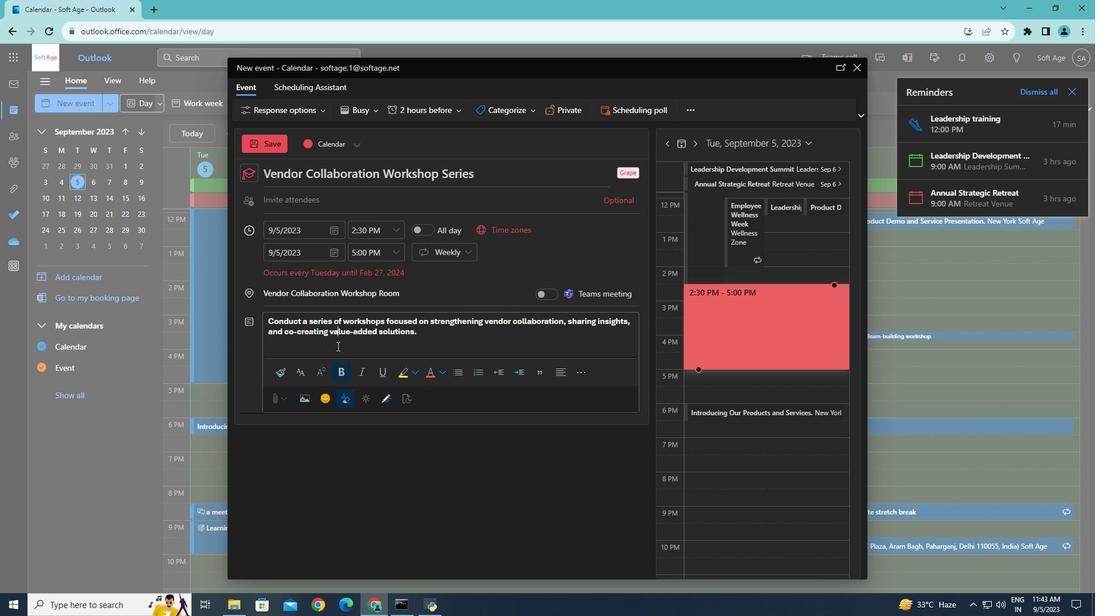 
Action: Mouse moved to (423, 337)
Screenshot: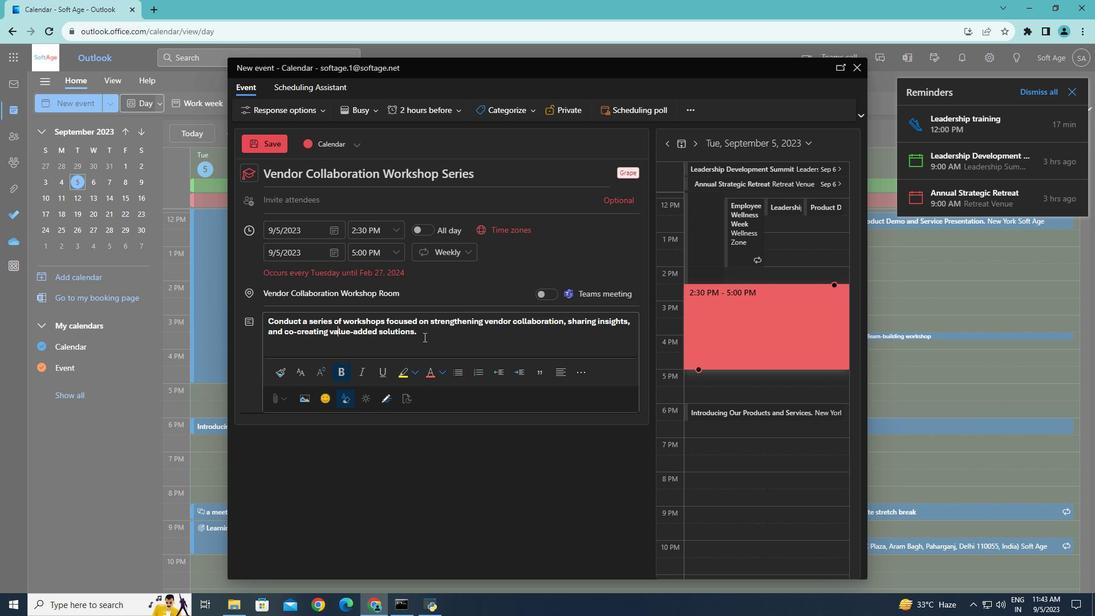 
Action: Mouse pressed left at (423, 337)
Screenshot: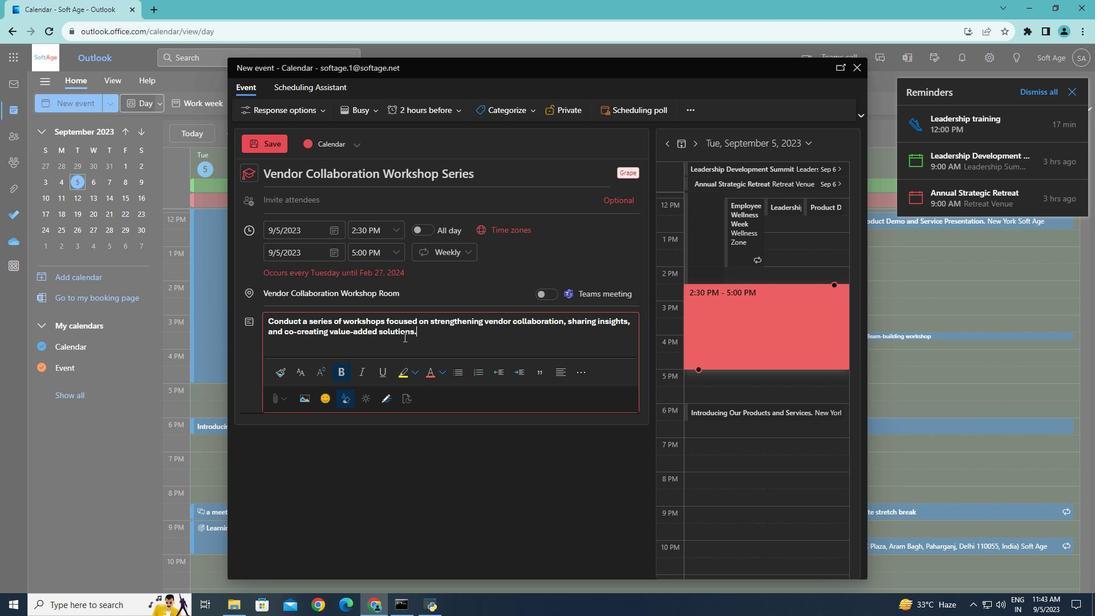 
Action: Mouse moved to (426, 373)
Screenshot: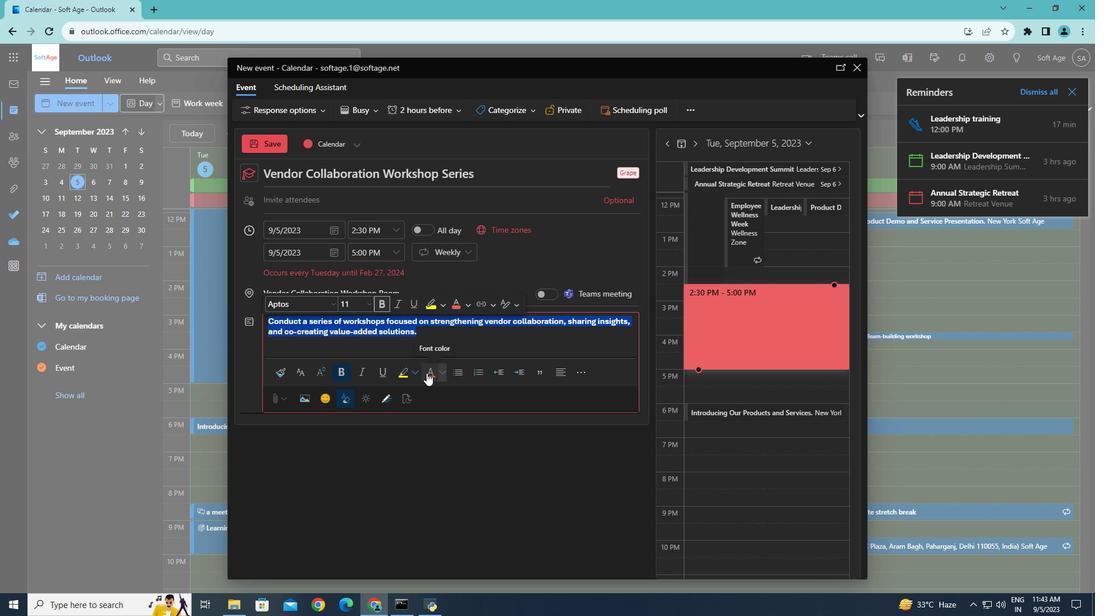 
Action: Mouse pressed left at (426, 373)
Screenshot: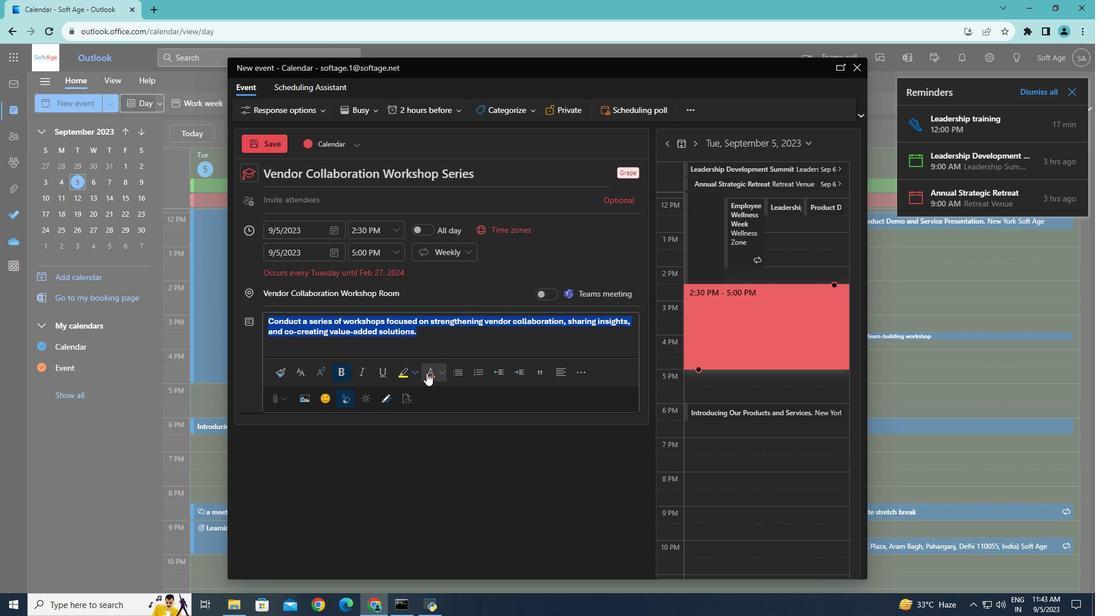 
Action: Mouse moved to (440, 370)
Screenshot: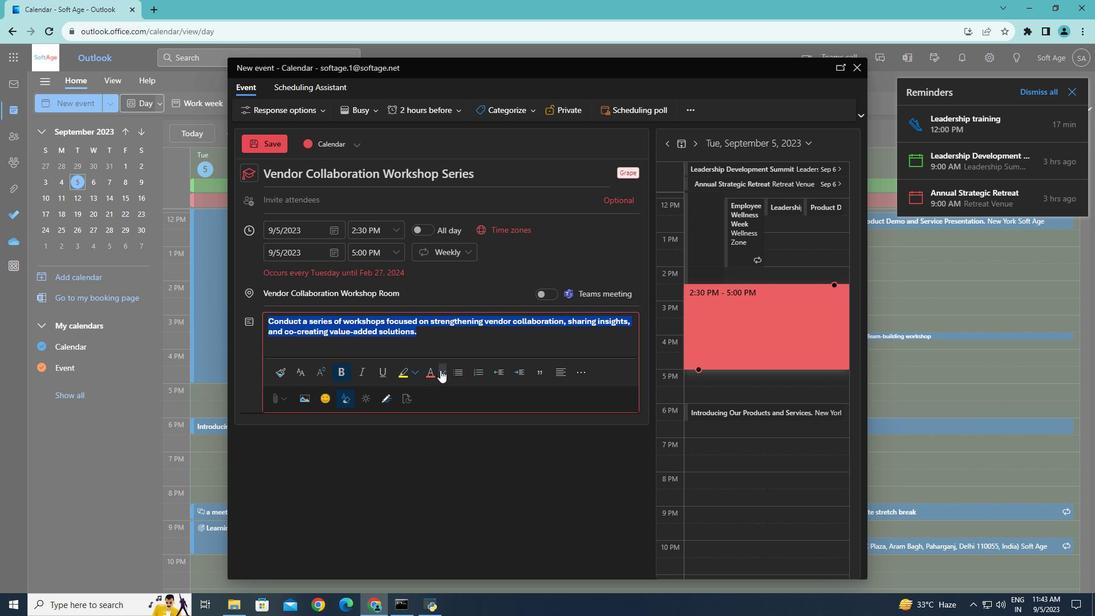 
Action: Mouse pressed left at (440, 370)
Screenshot: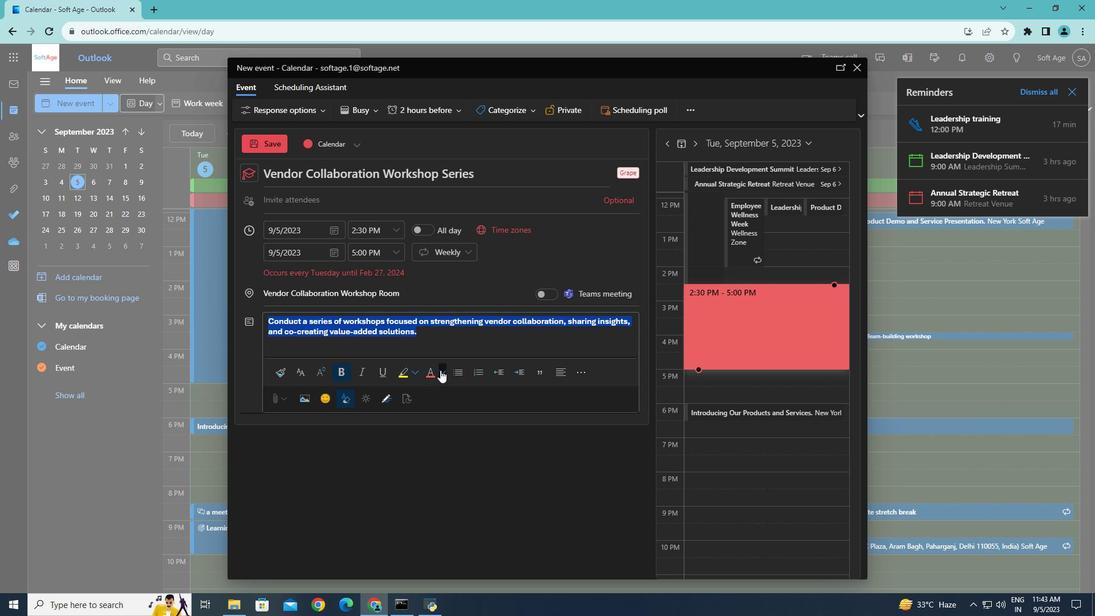 
Action: Mouse moved to (435, 398)
Screenshot: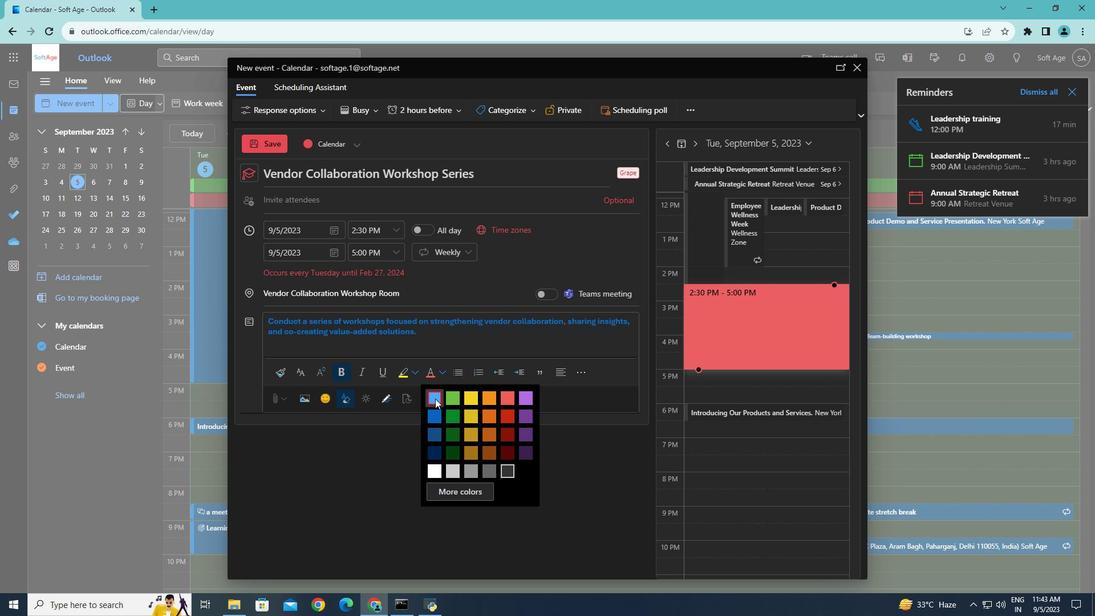 
Action: Mouse pressed left at (435, 398)
Screenshot: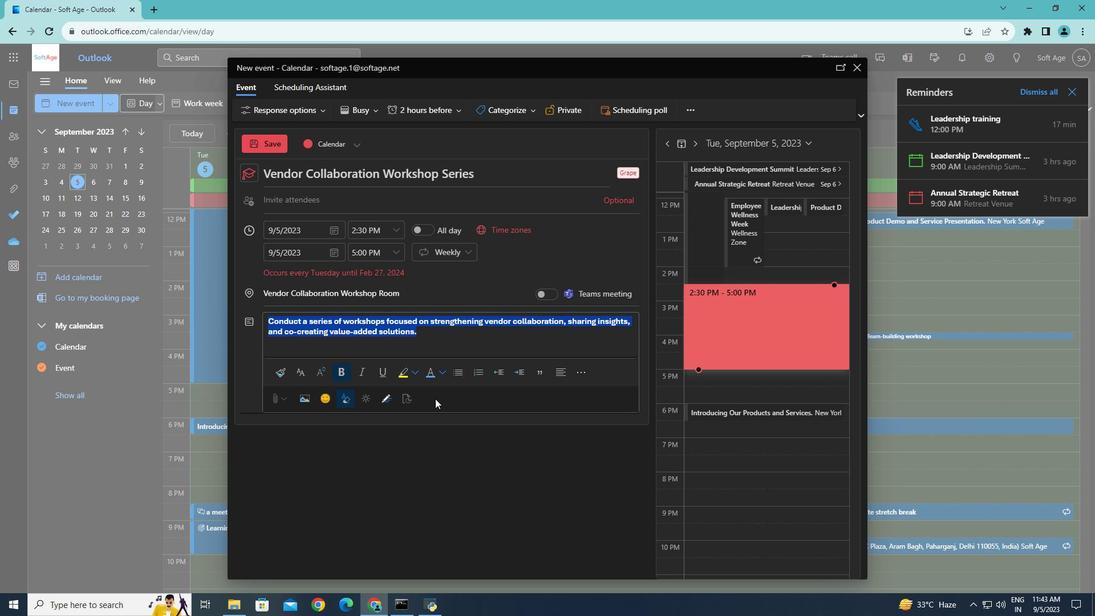 
Action: Mouse moved to (435, 350)
Screenshot: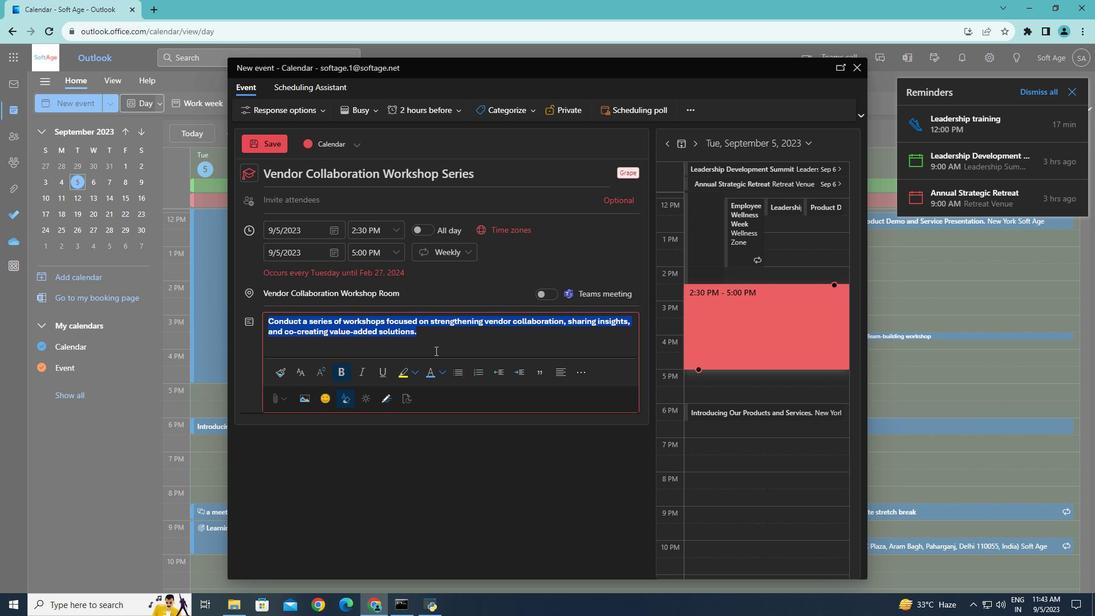 
Action: Mouse pressed left at (435, 350)
Screenshot: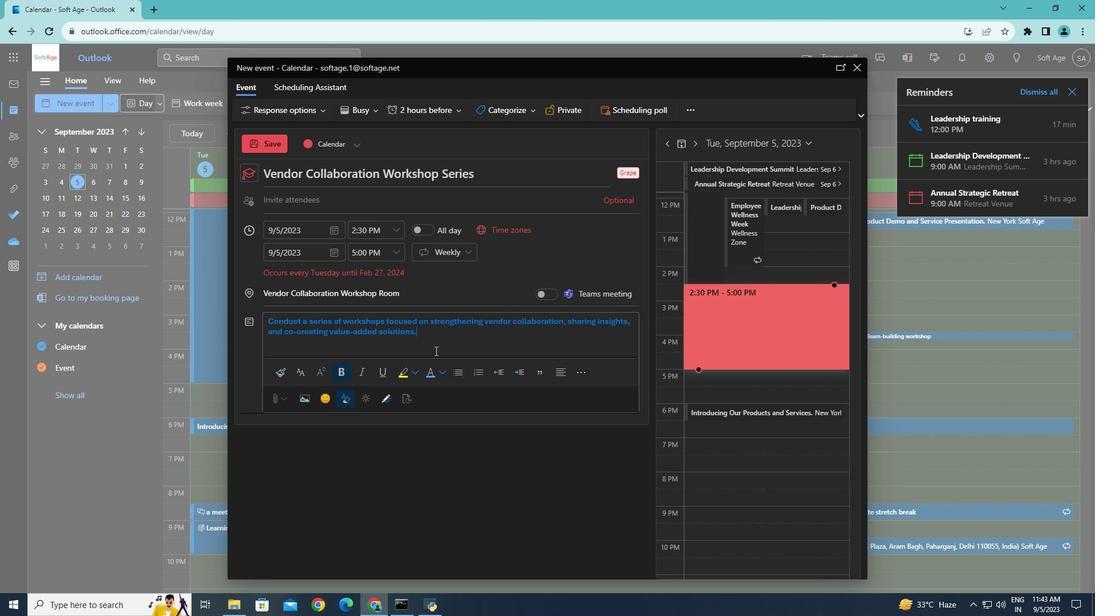
Action: Mouse moved to (338, 195)
Screenshot: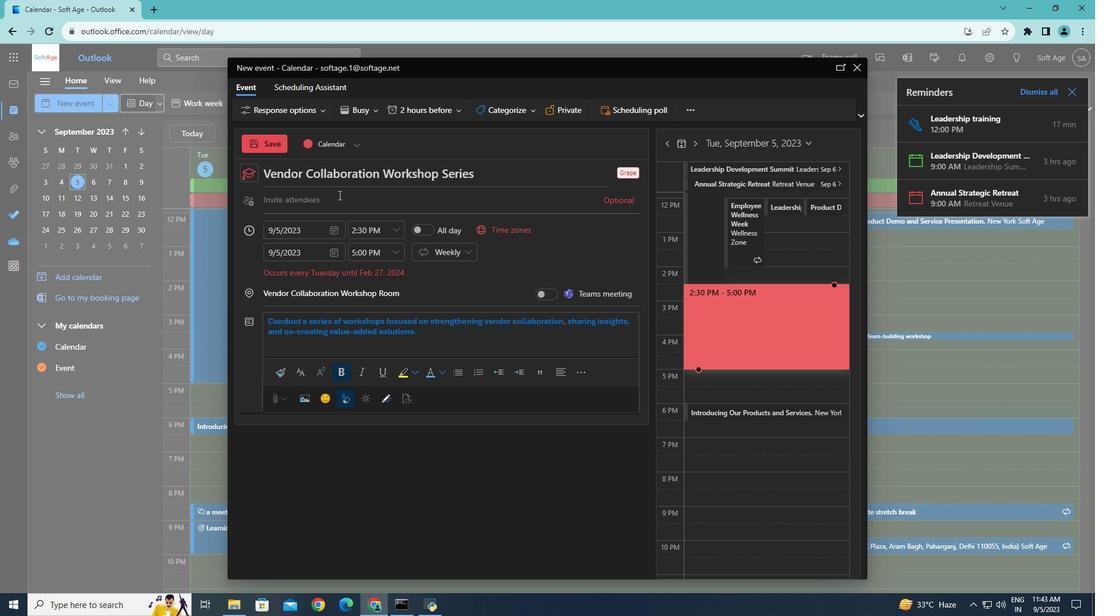 
Action: Mouse pressed left at (338, 195)
Screenshot: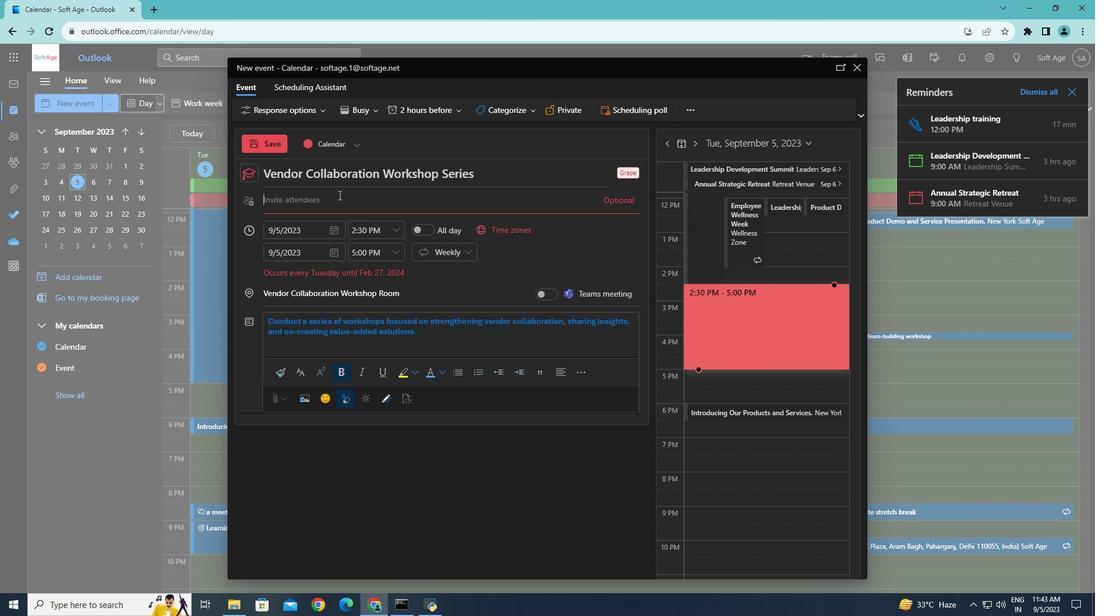 
Action: Key pressed mohit.sharma67<Key.shift_r>@outlook.com<Key.enter>vikas.rao89<Key.shift_r>@outlook.com<Key.enter>
Screenshot: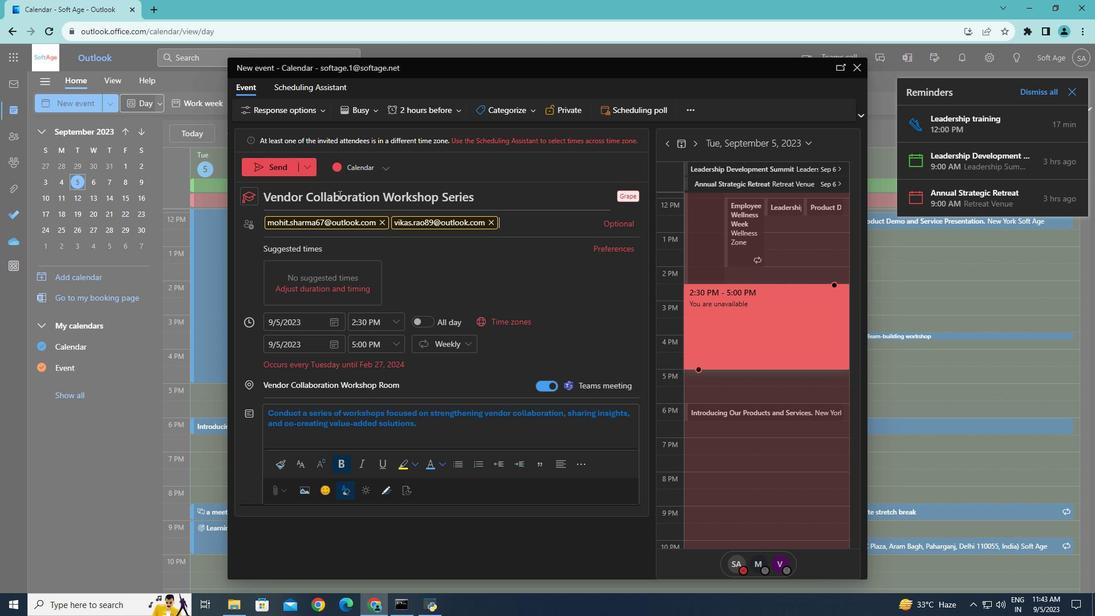 
Action: Mouse moved to (564, 106)
Screenshot: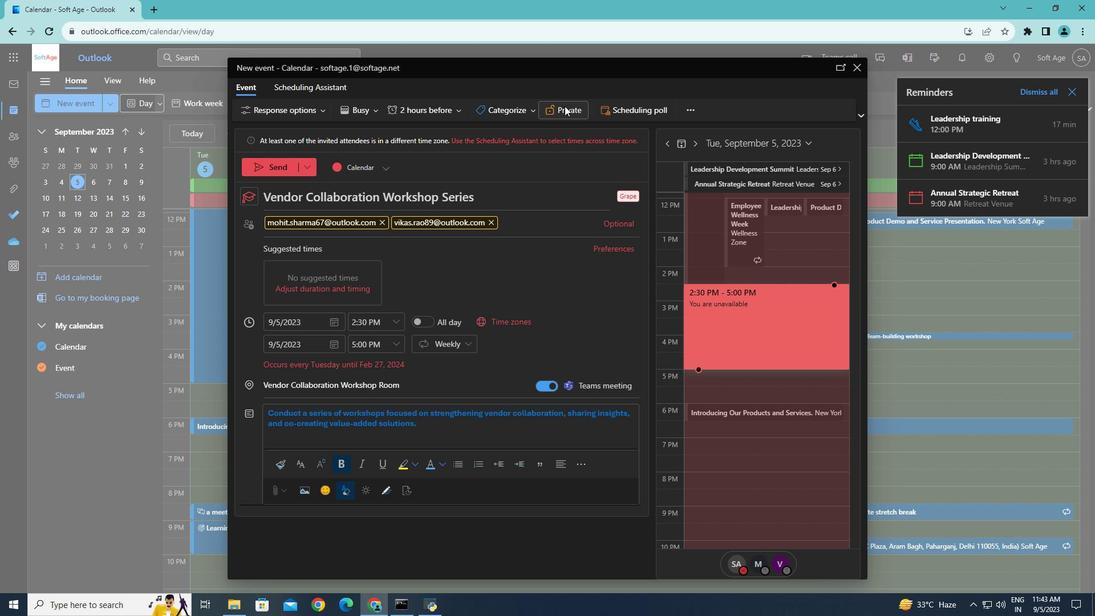 
Action: Mouse pressed left at (564, 106)
Screenshot: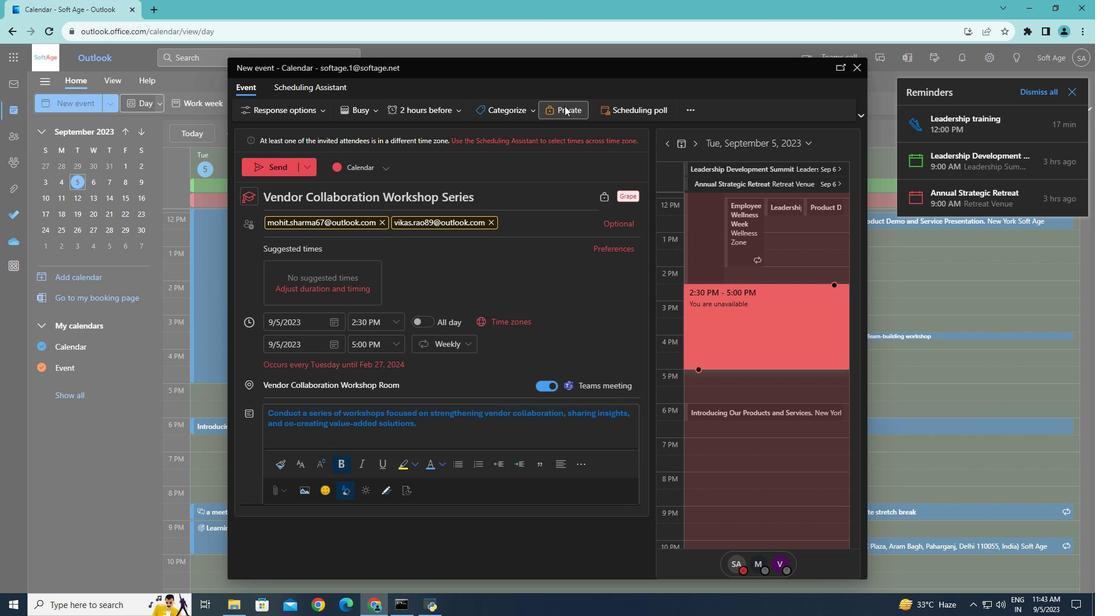 
Action: Mouse moved to (267, 163)
Screenshot: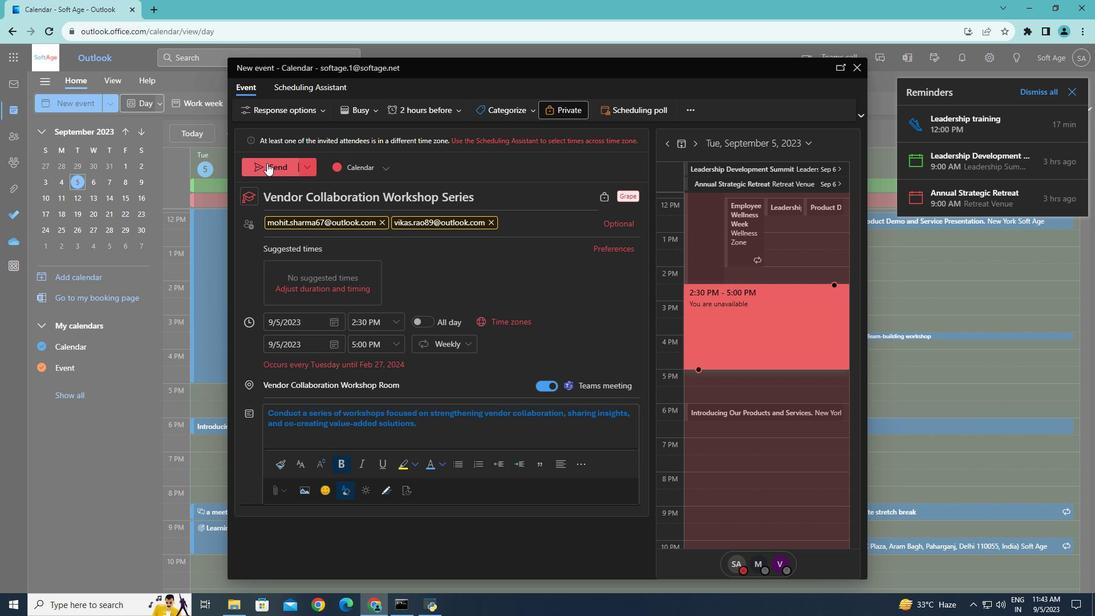
Action: Mouse pressed left at (267, 163)
Screenshot: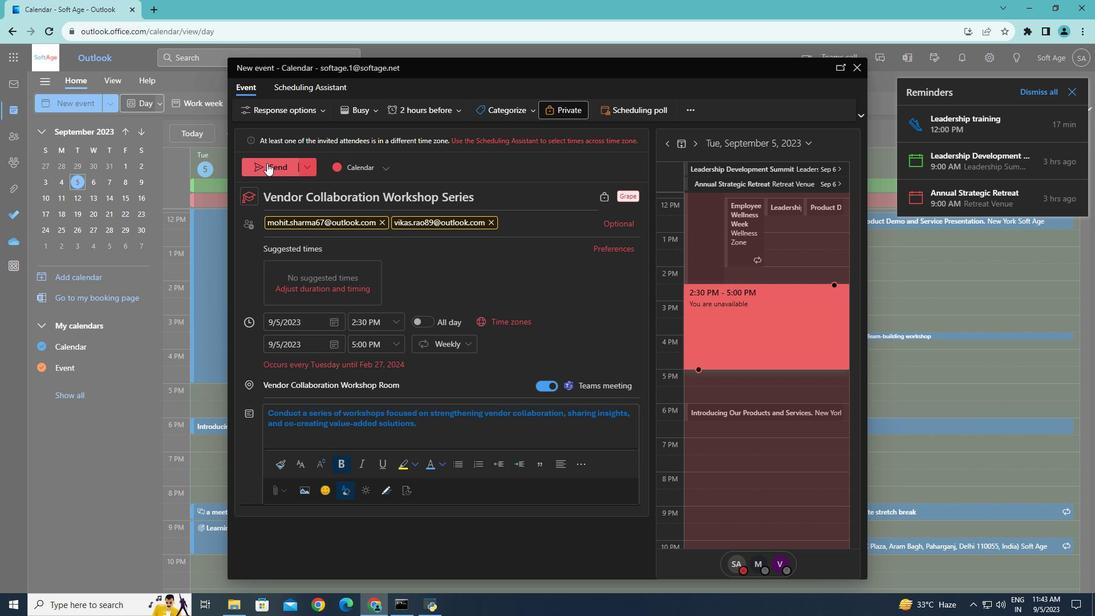 
Action: Mouse moved to (401, 268)
Screenshot: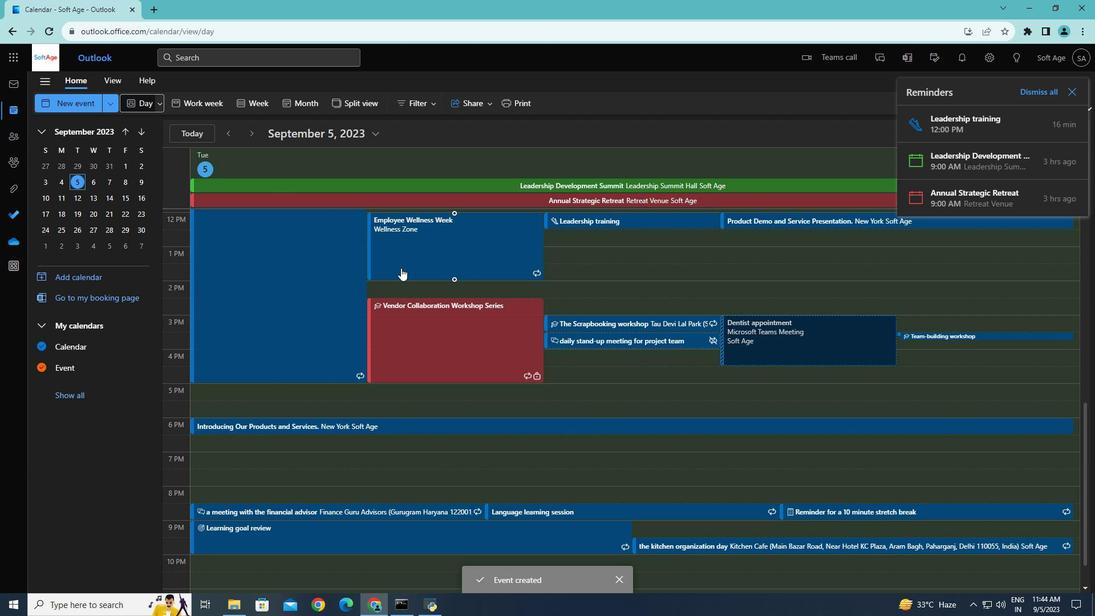 
